 Task: Open Card Donor Stewardship Performance Review in Board Social Media Advertising Strategies to Workspace Healthcare Consulting and add a team member Softage.3@softage.net, a label Orange, a checklist Wellness, an attachment from Trello, a color Orange and finally, add a card description 'Update company social media profiles' and a comment 'Given the complexity of this task, let us break it down into smaller, more manageable tasks to make progress.'. Add a start date 'Jan 07, 1900' with a due date 'Jan 14, 1900'
Action: Mouse moved to (457, 154)
Screenshot: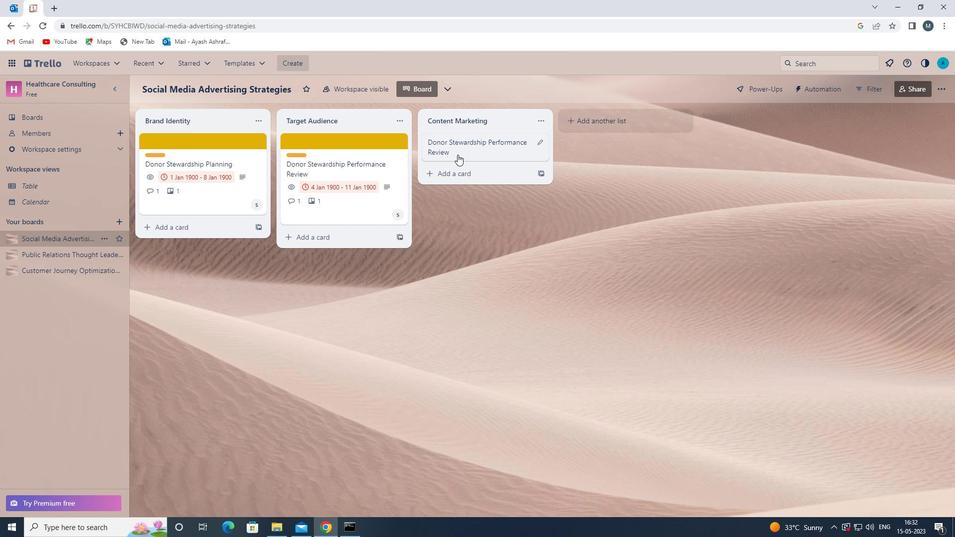 
Action: Mouse pressed left at (457, 154)
Screenshot: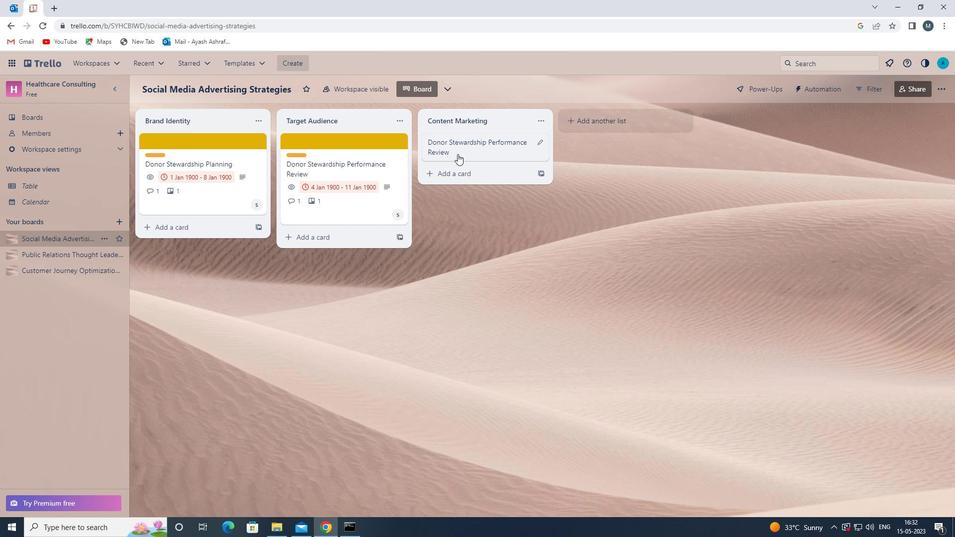 
Action: Mouse moved to (605, 176)
Screenshot: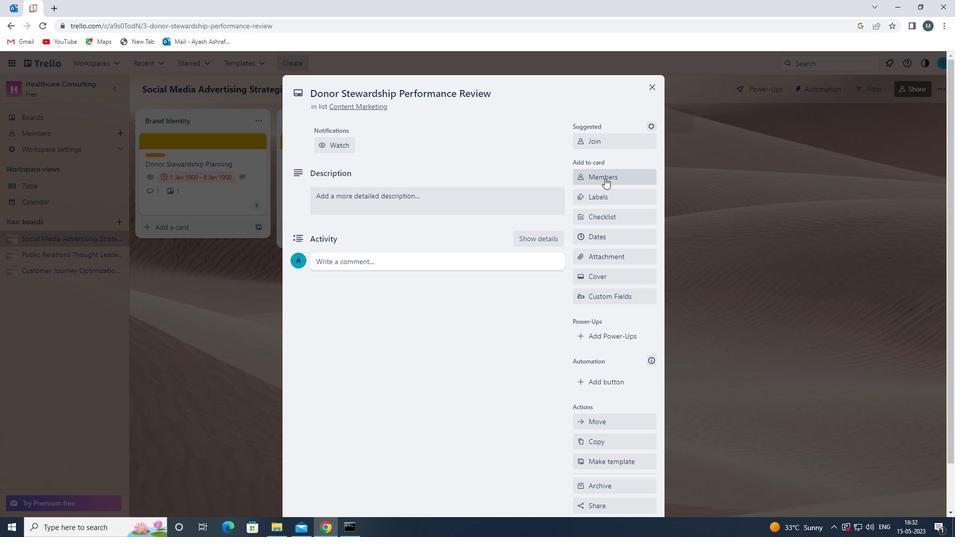 
Action: Mouse pressed left at (605, 176)
Screenshot: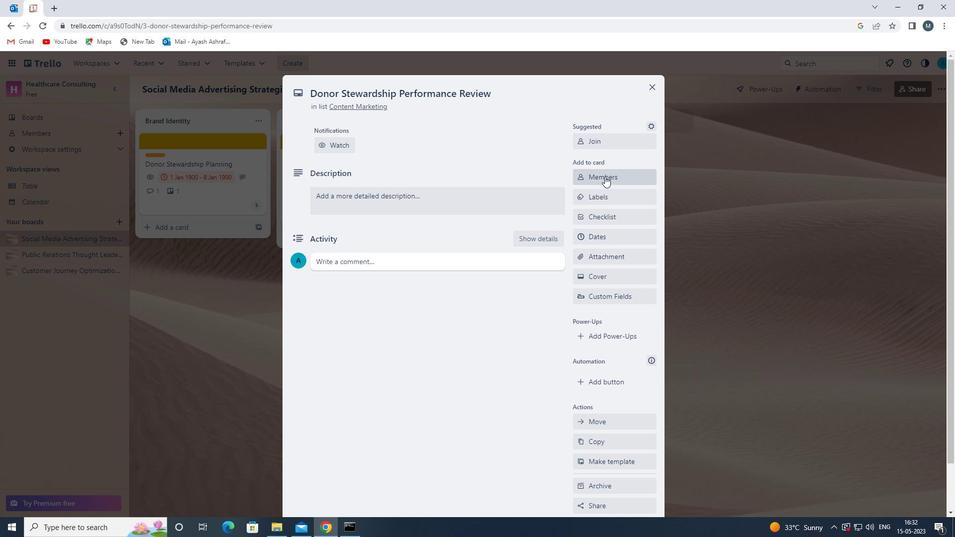 
Action: Mouse moved to (587, 171)
Screenshot: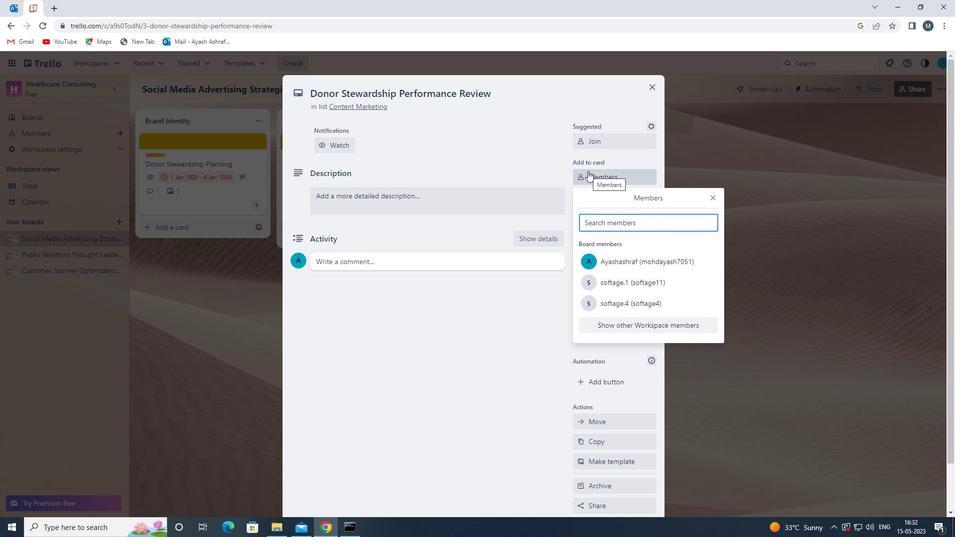 
Action: Key pressed s
Screenshot: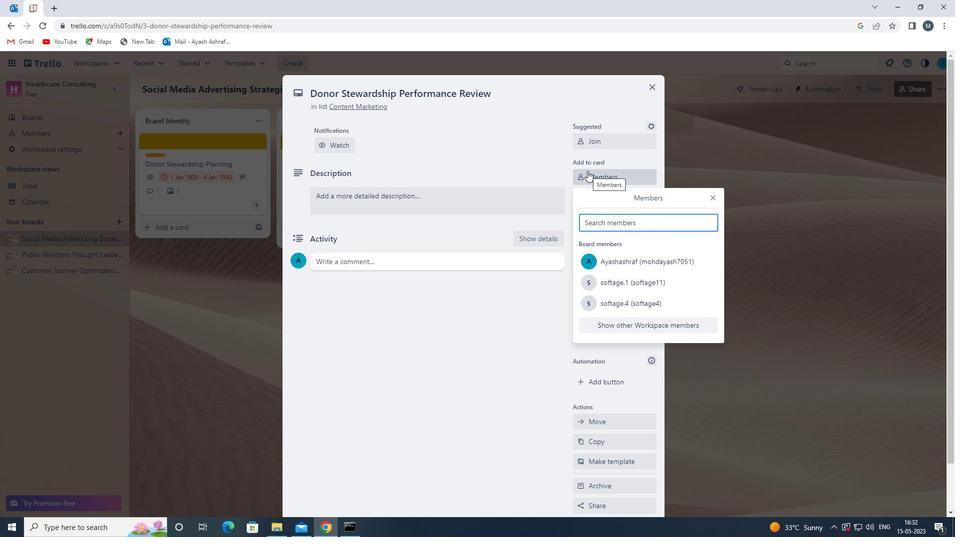 
Action: Mouse moved to (629, 344)
Screenshot: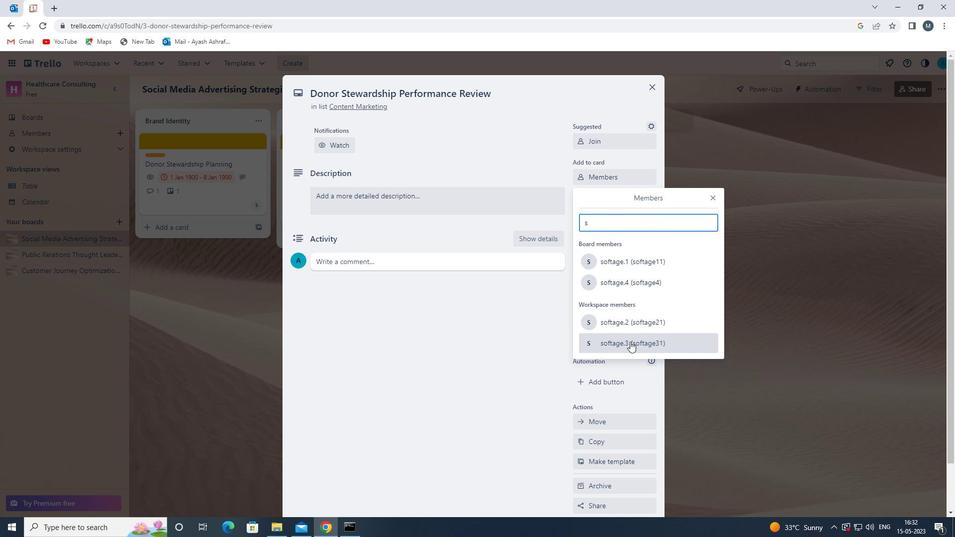 
Action: Mouse pressed left at (629, 344)
Screenshot: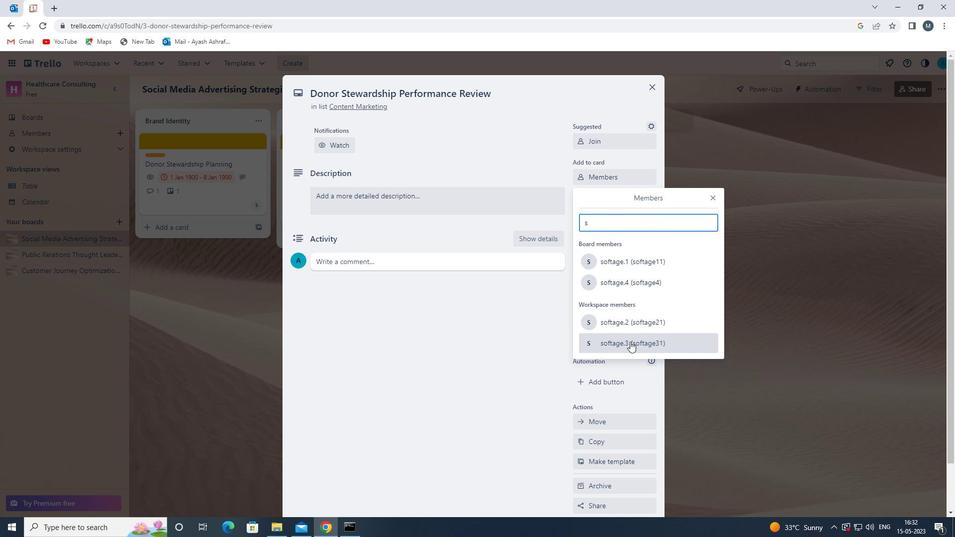 
Action: Mouse moved to (715, 197)
Screenshot: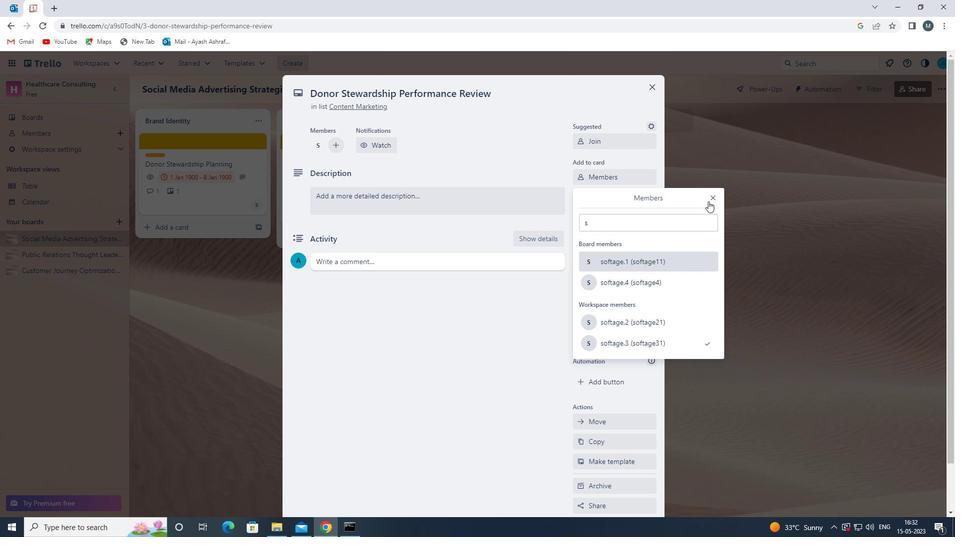 
Action: Mouse pressed left at (715, 197)
Screenshot: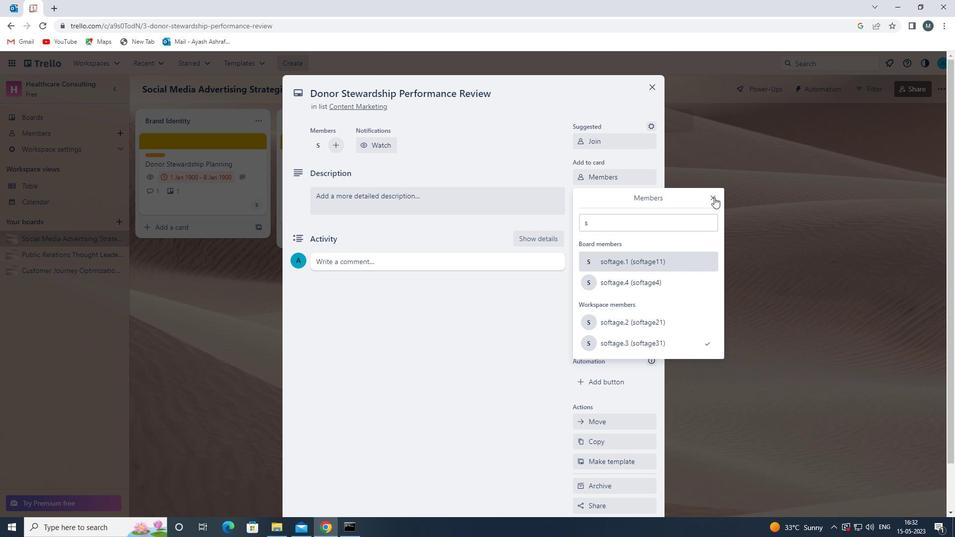 
Action: Mouse moved to (604, 194)
Screenshot: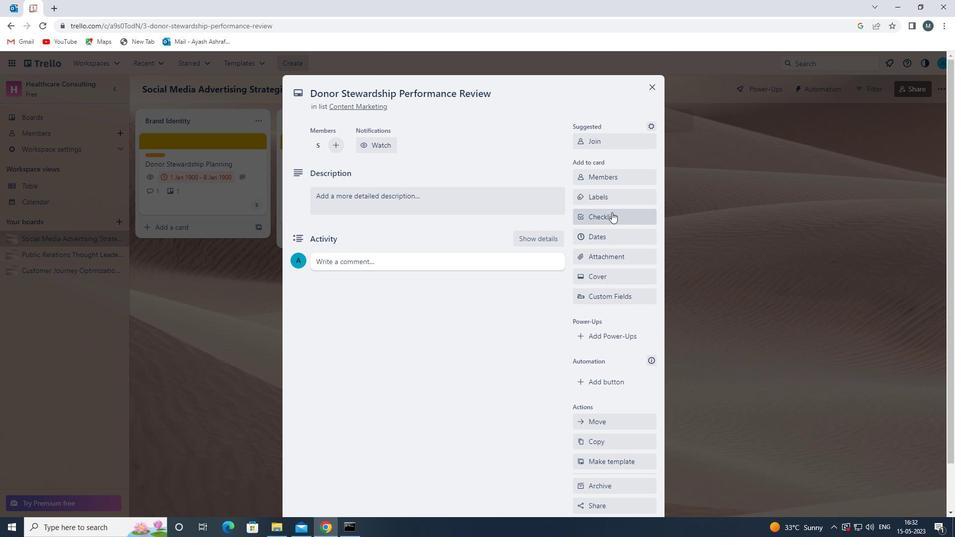
Action: Mouse pressed left at (604, 194)
Screenshot: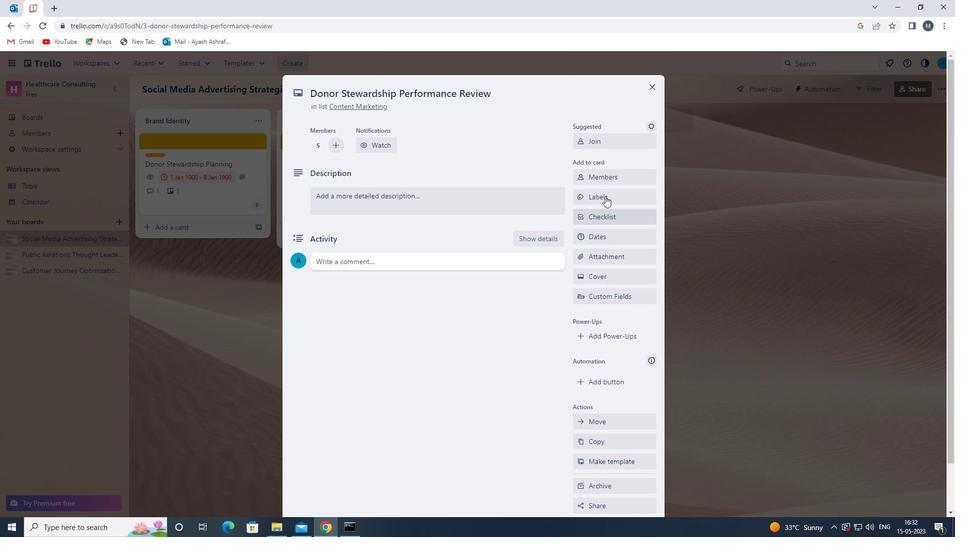 
Action: Mouse moved to (624, 317)
Screenshot: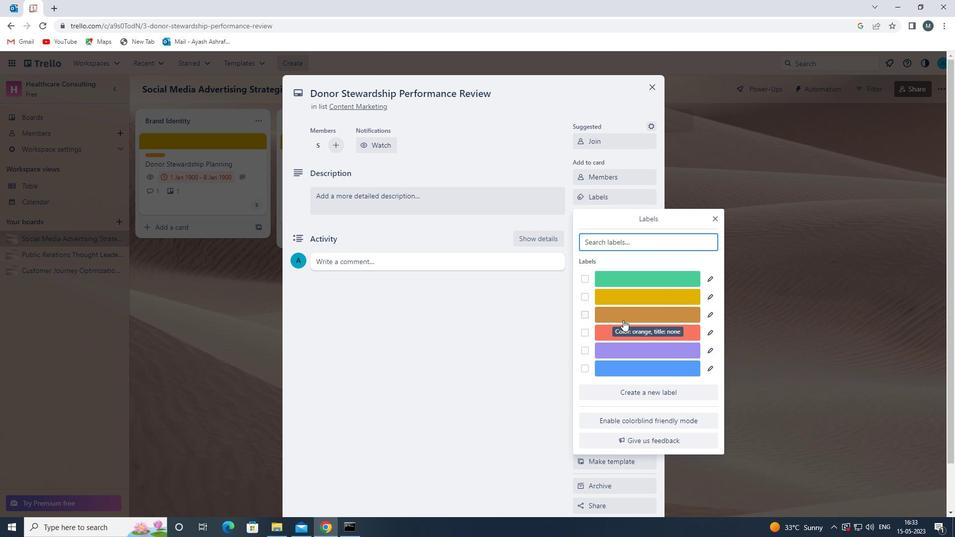
Action: Mouse pressed left at (624, 317)
Screenshot: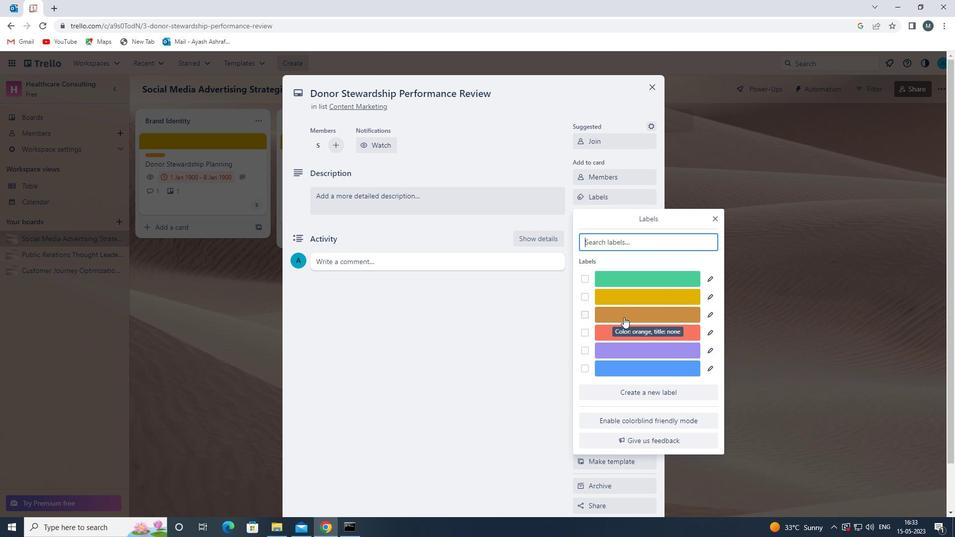 
Action: Mouse moved to (715, 214)
Screenshot: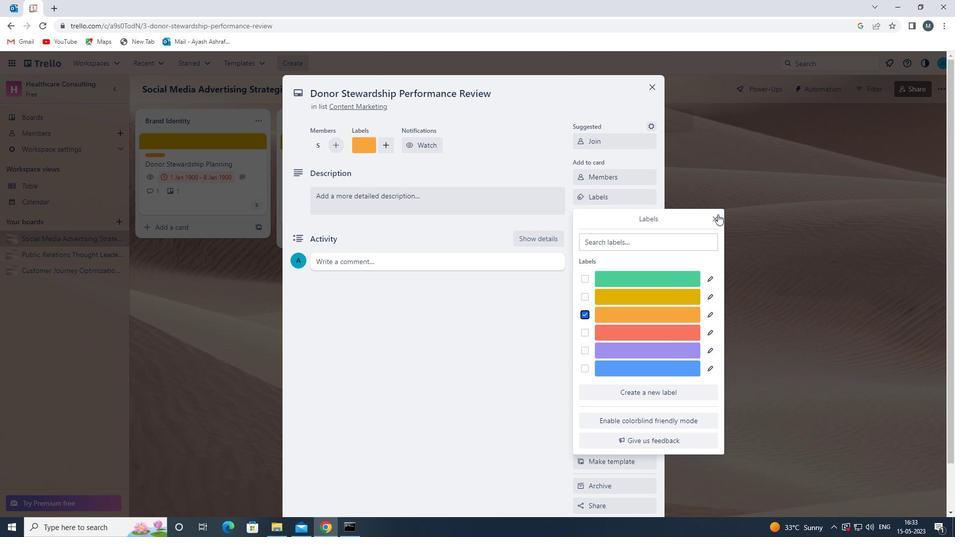 
Action: Mouse pressed left at (715, 214)
Screenshot: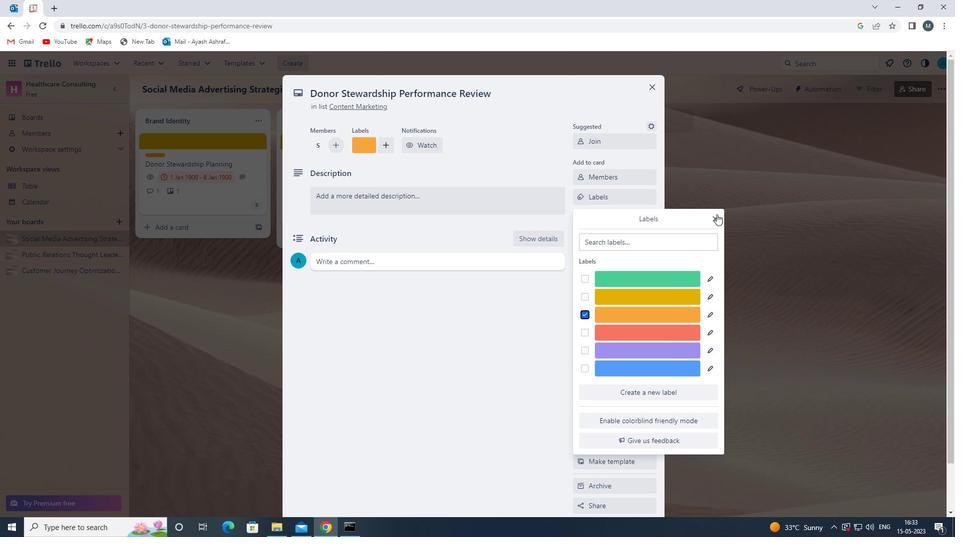 
Action: Mouse moved to (607, 218)
Screenshot: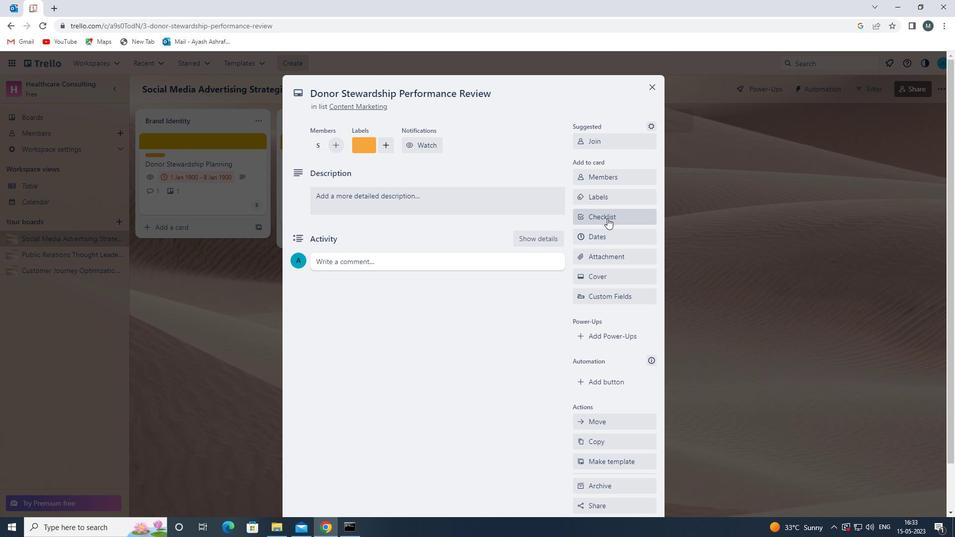 
Action: Mouse pressed left at (607, 218)
Screenshot: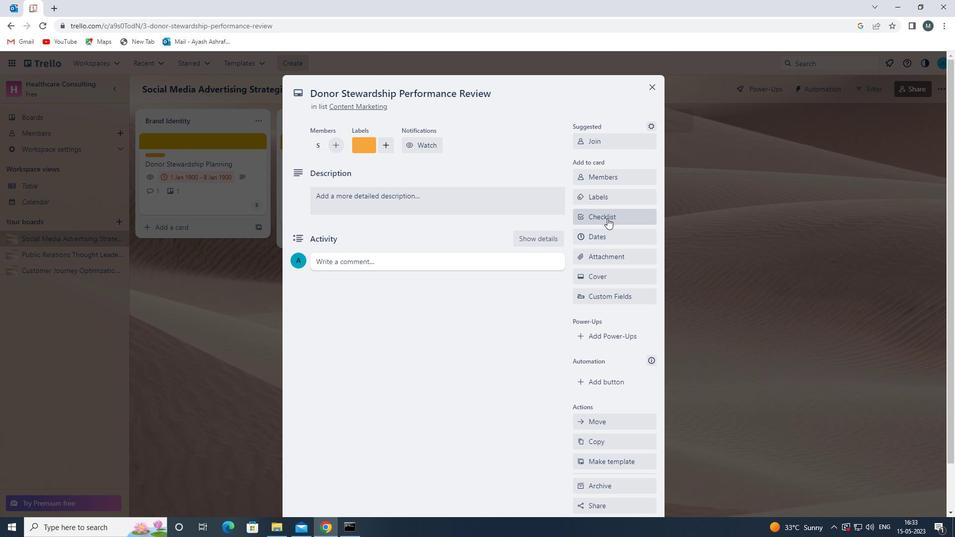 
Action: Mouse moved to (607, 216)
Screenshot: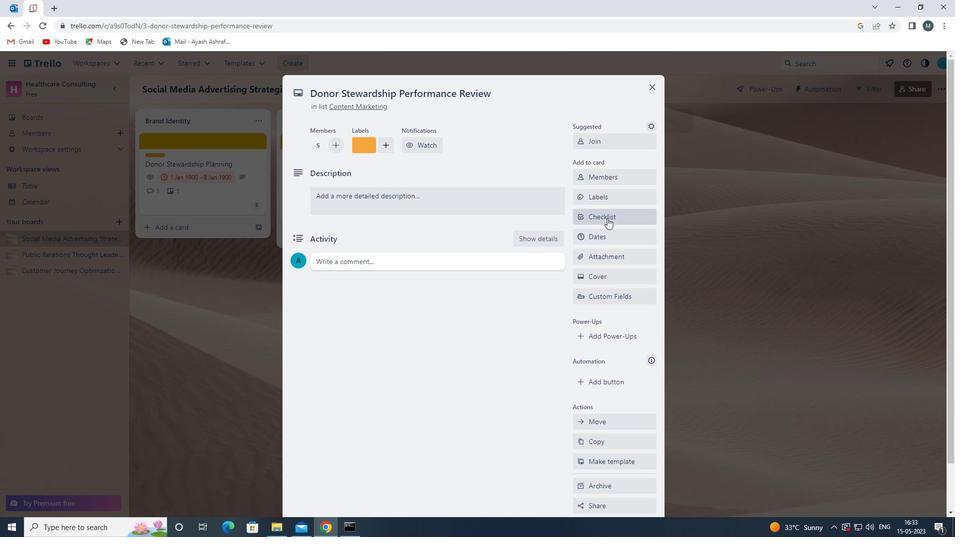 
Action: Key pressed w
Screenshot: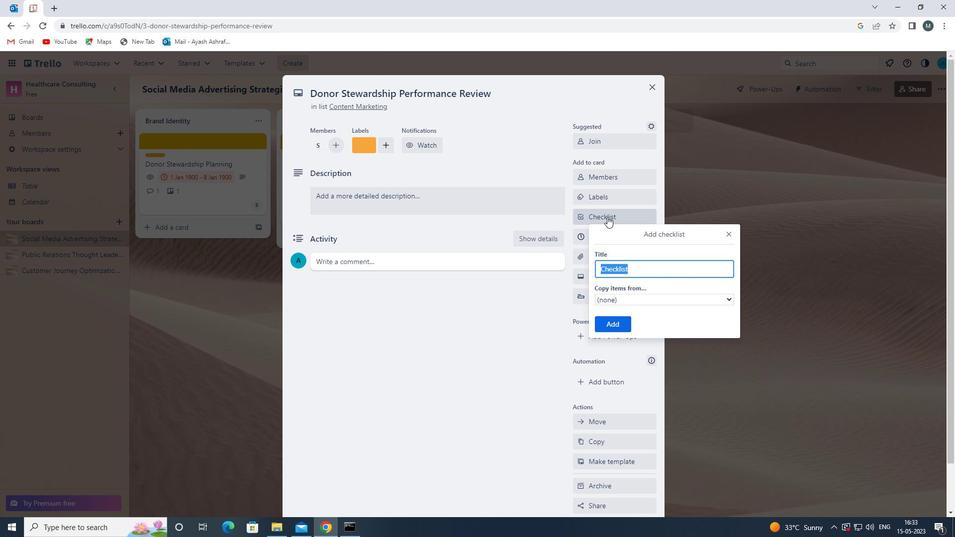 
Action: Mouse moved to (663, 297)
Screenshot: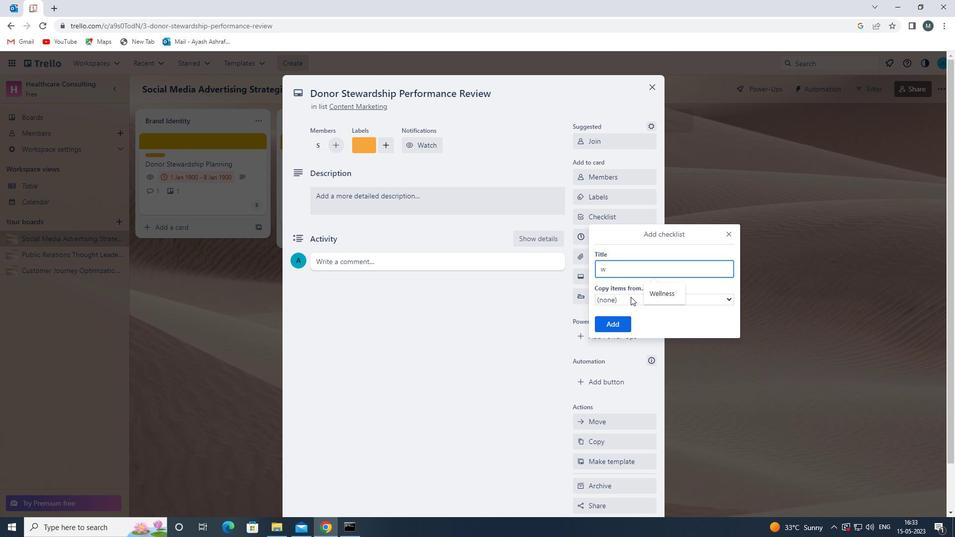 
Action: Mouse pressed left at (663, 297)
Screenshot: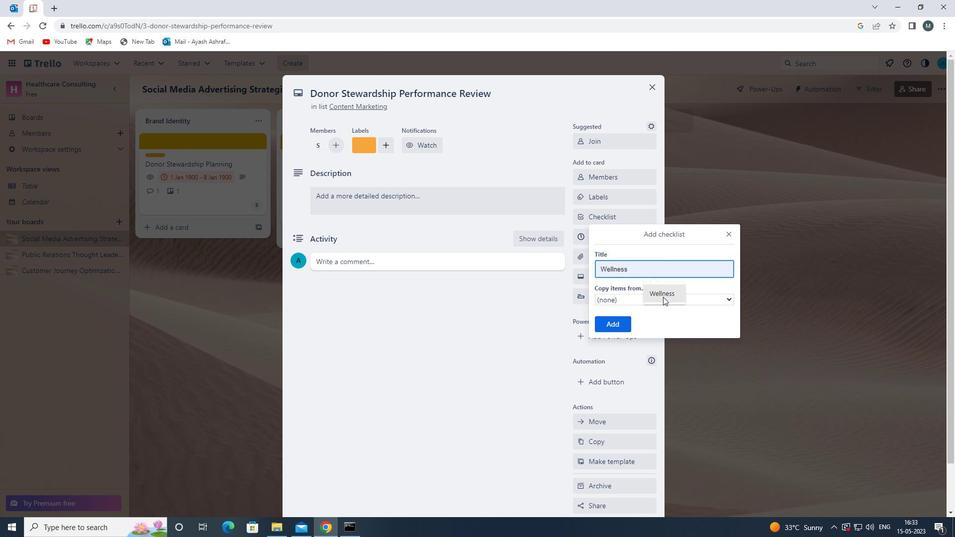 
Action: Mouse moved to (608, 316)
Screenshot: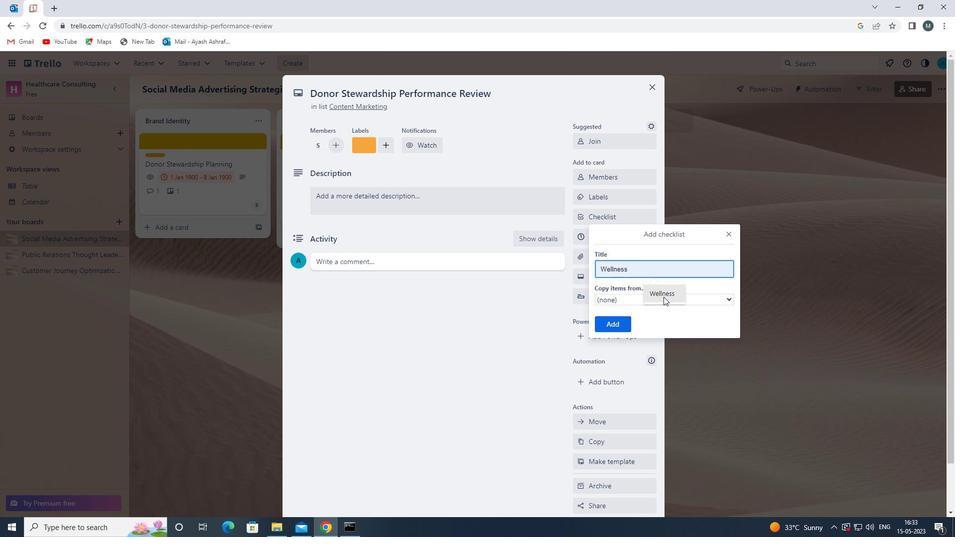 
Action: Mouse pressed left at (608, 316)
Screenshot: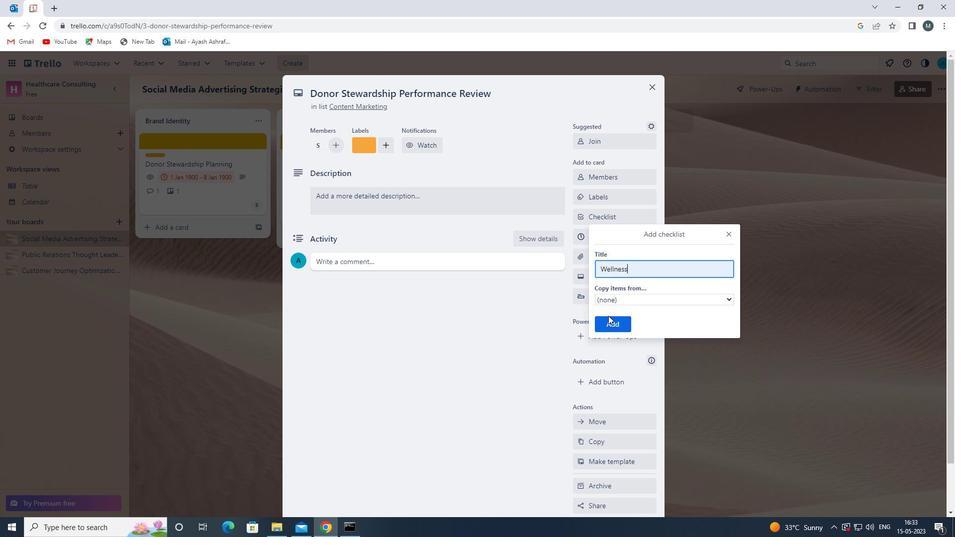 
Action: Mouse moved to (608, 321)
Screenshot: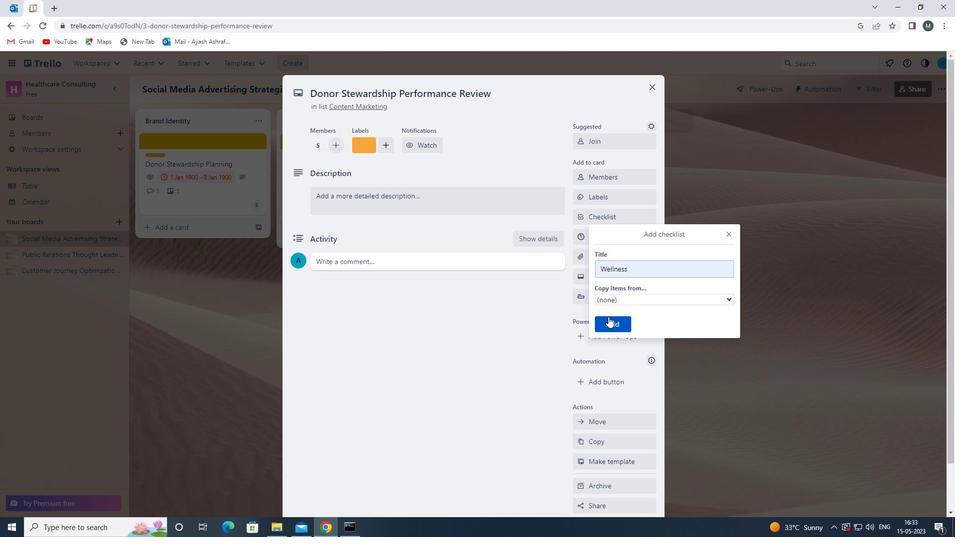 
Action: Mouse pressed left at (608, 321)
Screenshot: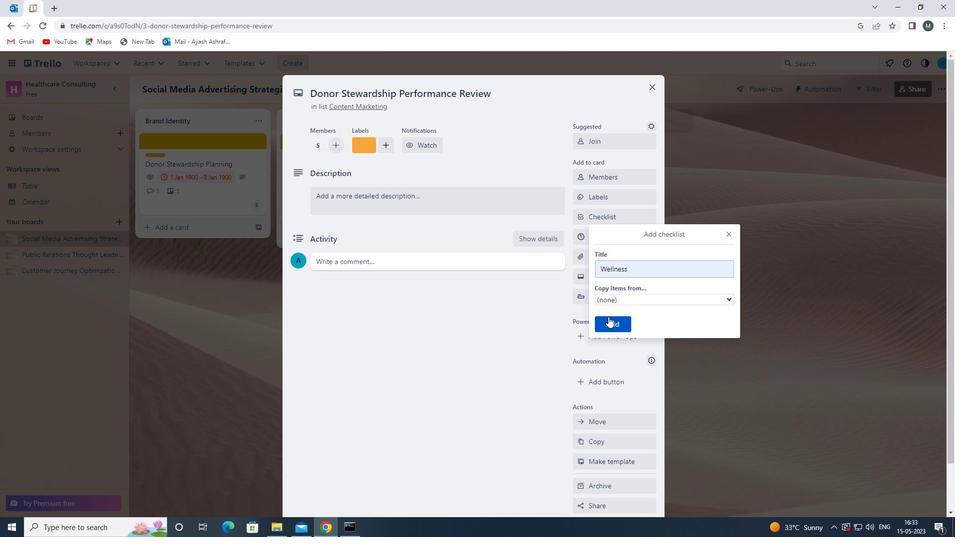 
Action: Mouse moved to (614, 258)
Screenshot: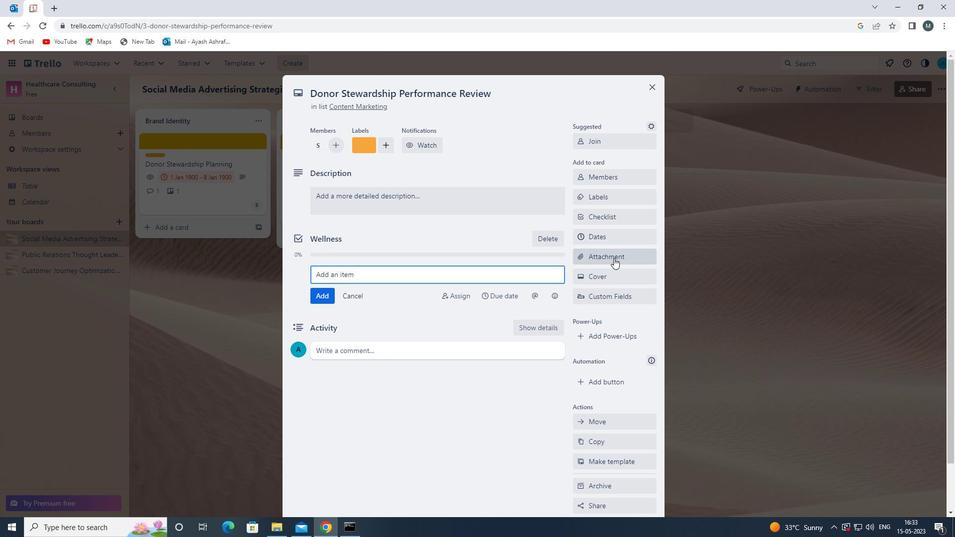 
Action: Mouse pressed left at (614, 258)
Screenshot: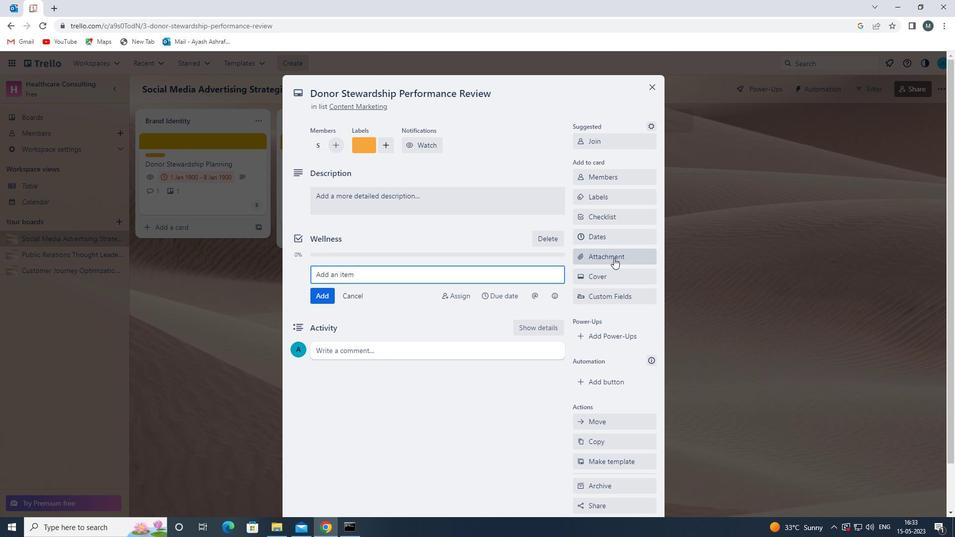 
Action: Mouse moved to (602, 315)
Screenshot: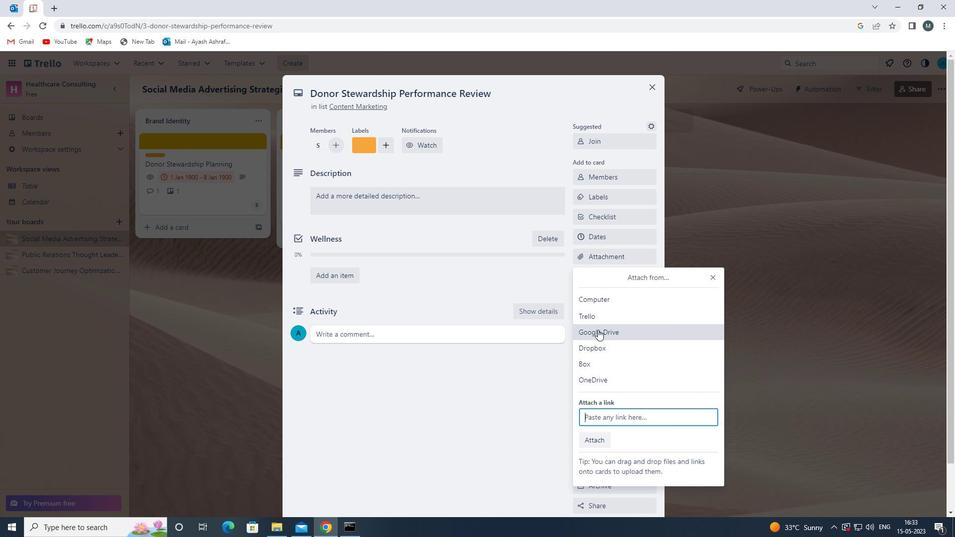 
Action: Mouse pressed left at (602, 315)
Screenshot: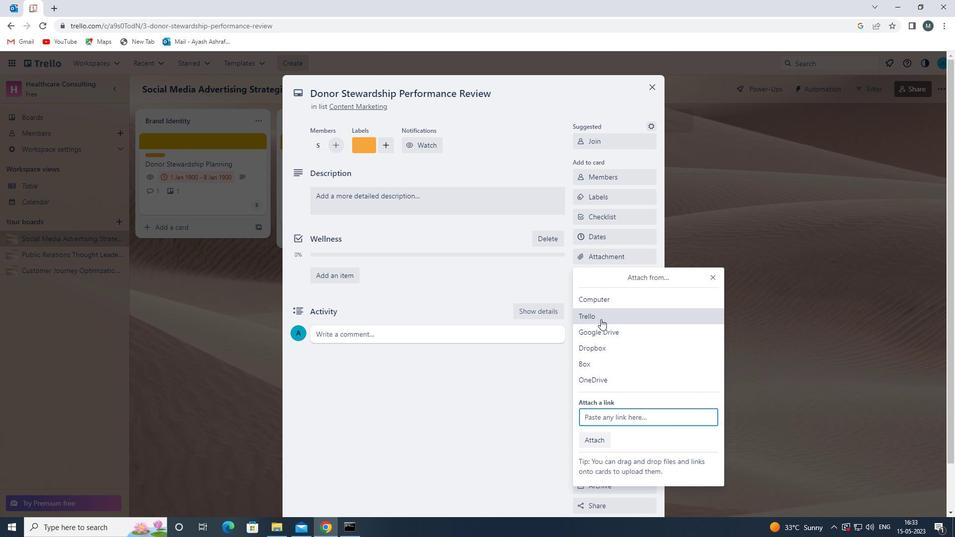 
Action: Mouse moved to (621, 236)
Screenshot: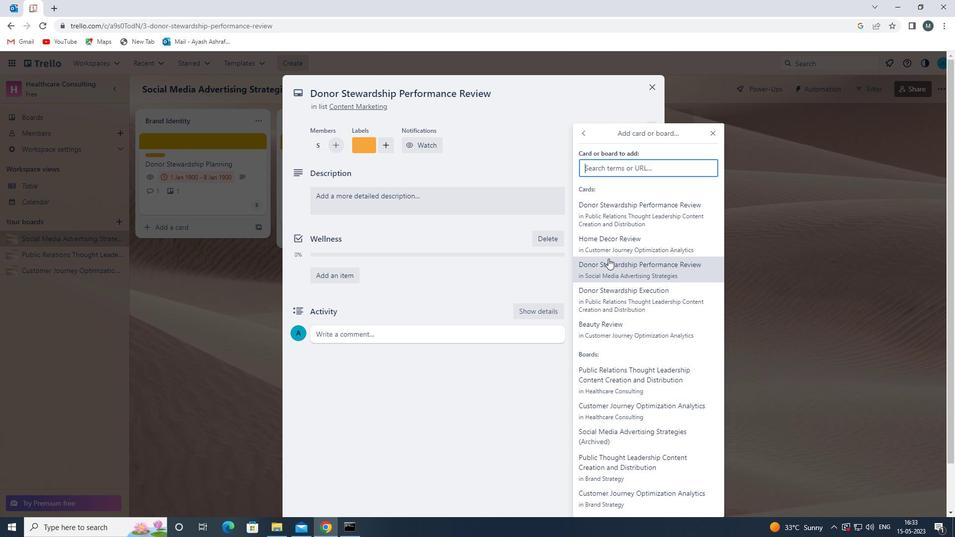 
Action: Mouse pressed left at (621, 236)
Screenshot: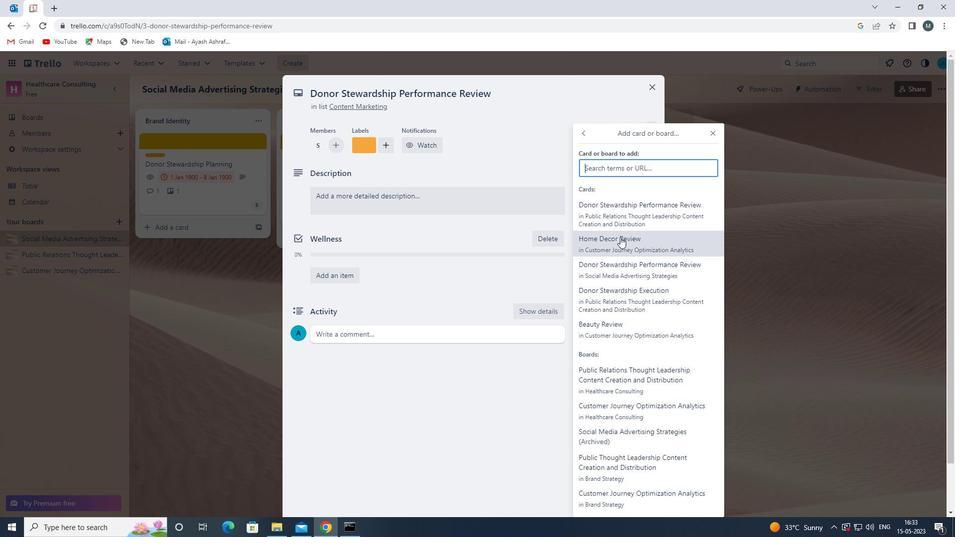 
Action: Mouse moved to (607, 278)
Screenshot: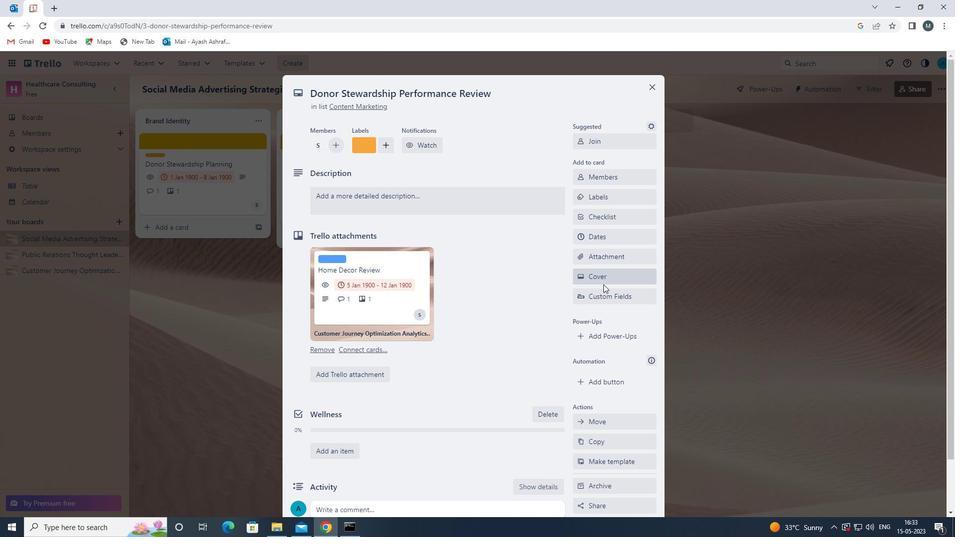 
Action: Mouse pressed left at (607, 278)
Screenshot: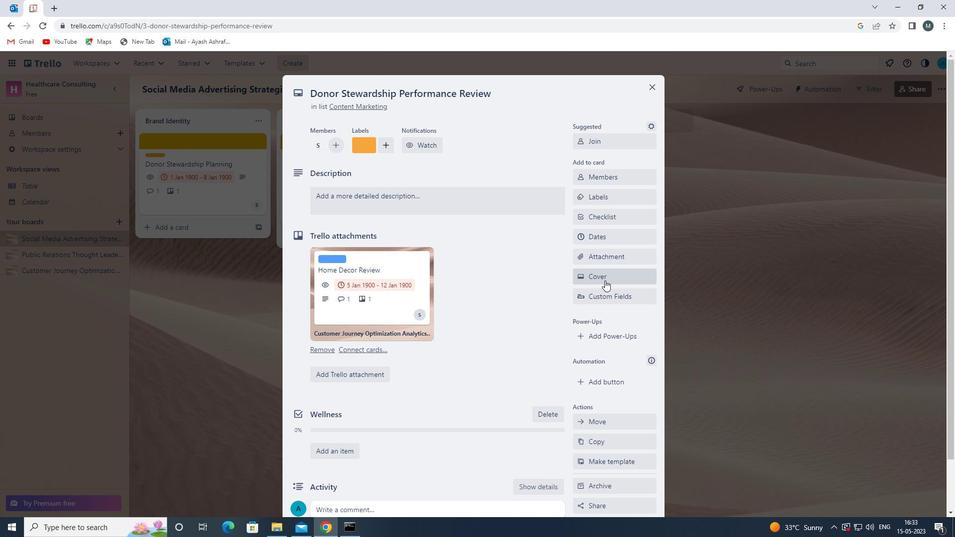 
Action: Mouse moved to (618, 322)
Screenshot: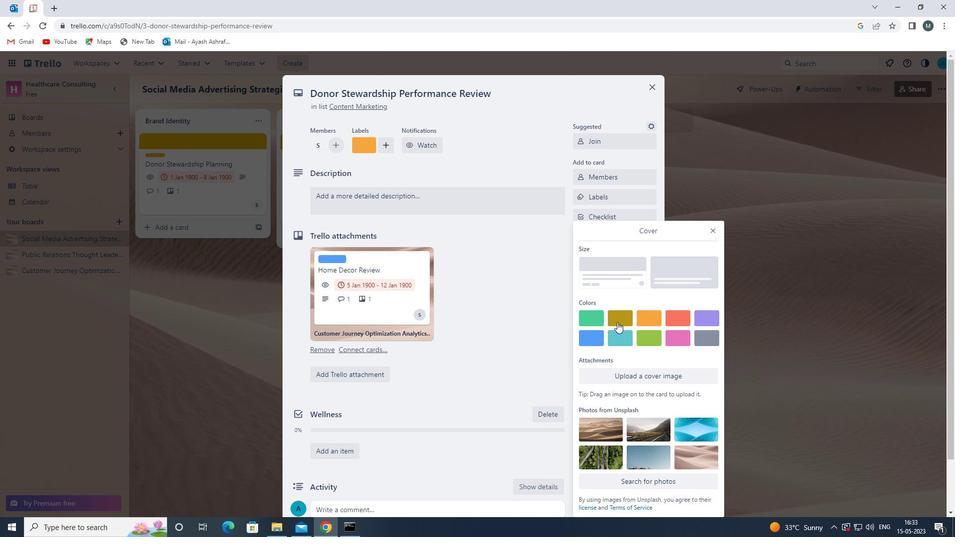 
Action: Mouse pressed left at (618, 322)
Screenshot: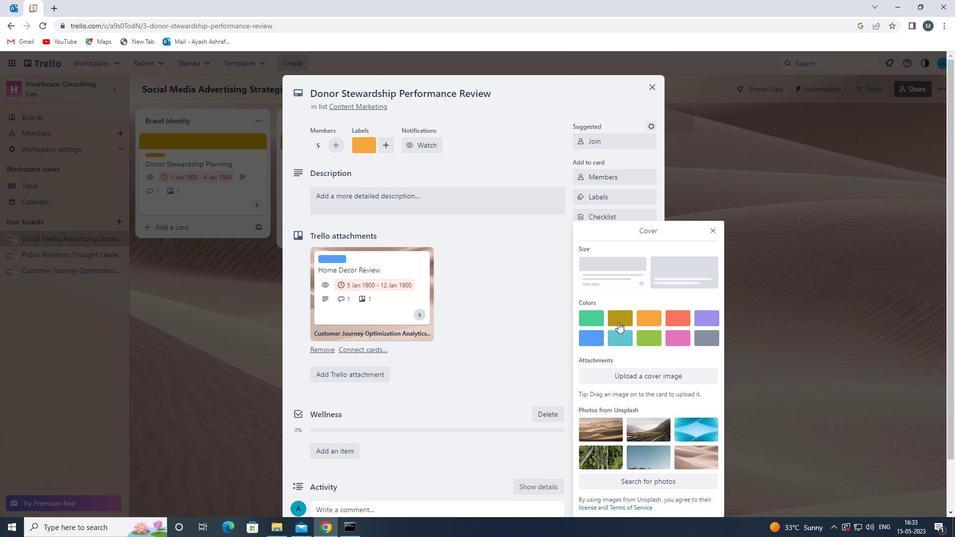 
Action: Mouse moved to (710, 212)
Screenshot: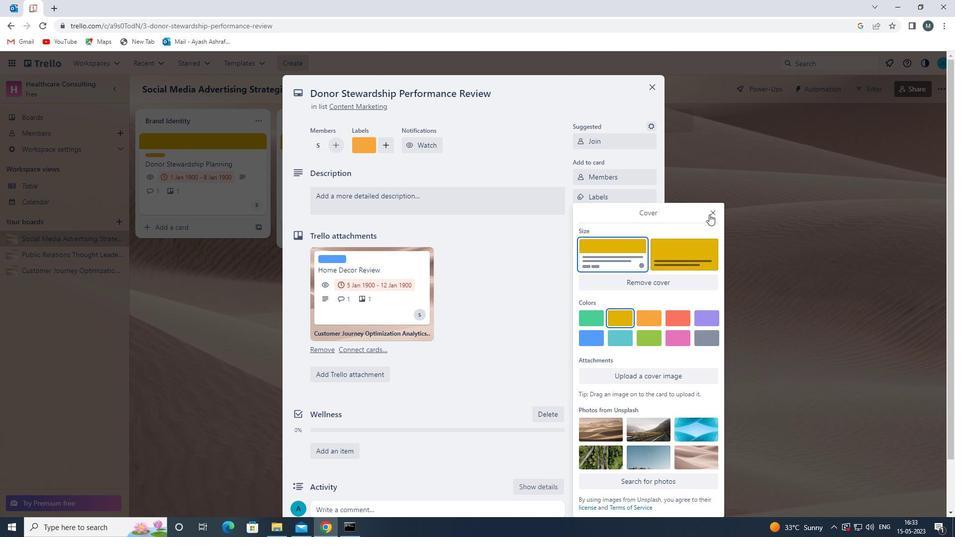 
Action: Mouse pressed left at (710, 212)
Screenshot: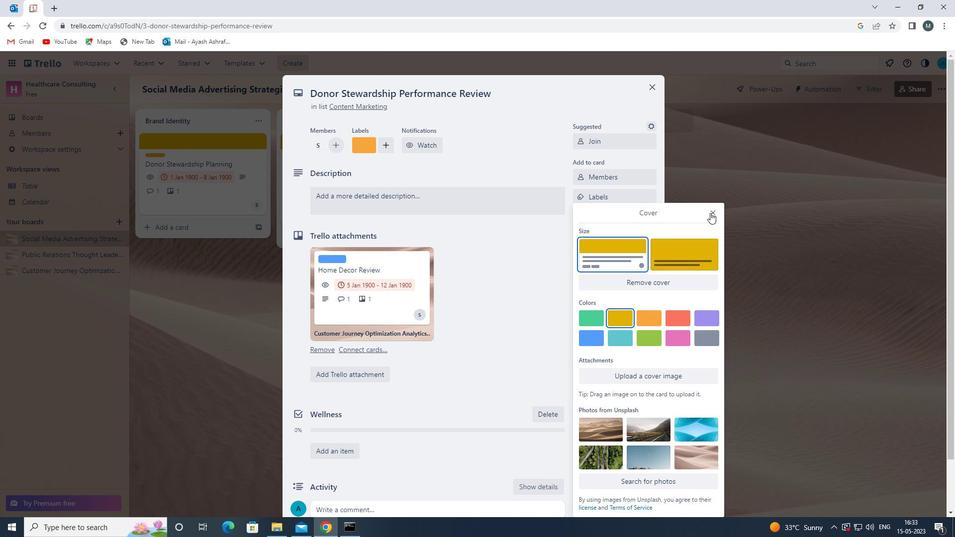 
Action: Mouse moved to (349, 258)
Screenshot: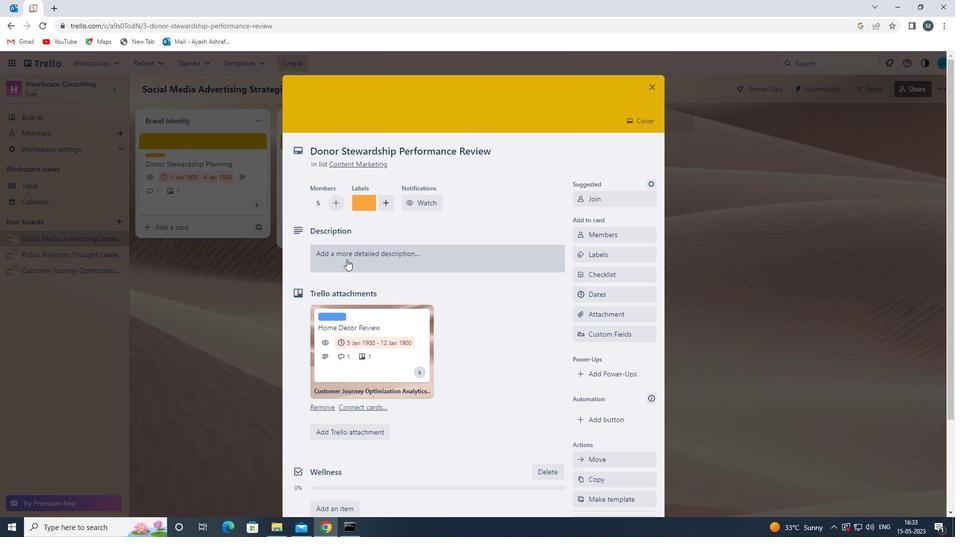 
Action: Mouse pressed left at (349, 258)
Screenshot: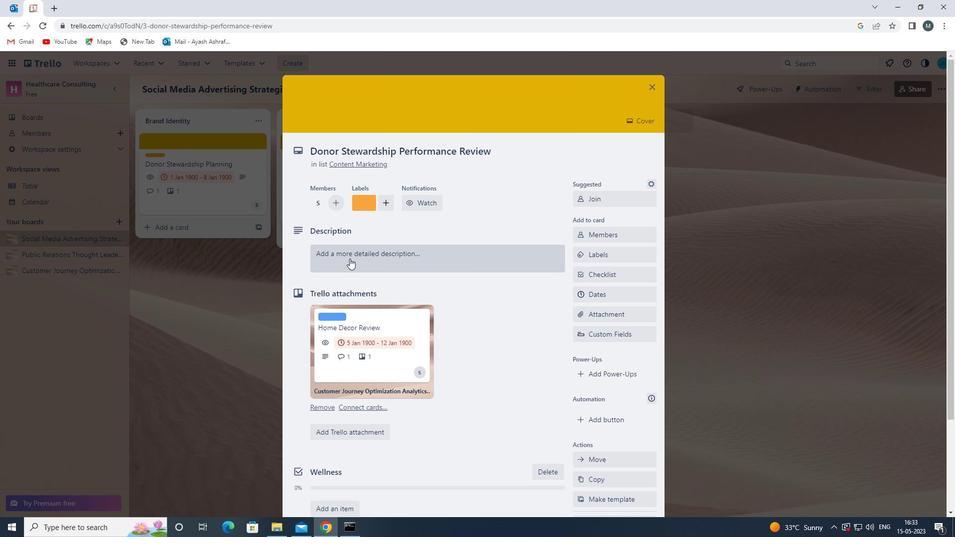 
Action: Mouse moved to (362, 286)
Screenshot: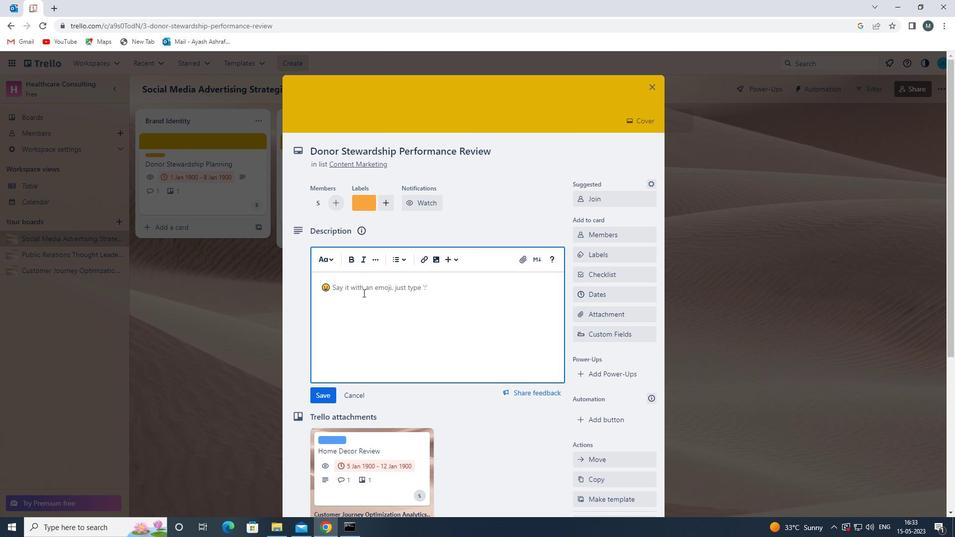 
Action: Mouse pressed left at (362, 286)
Screenshot: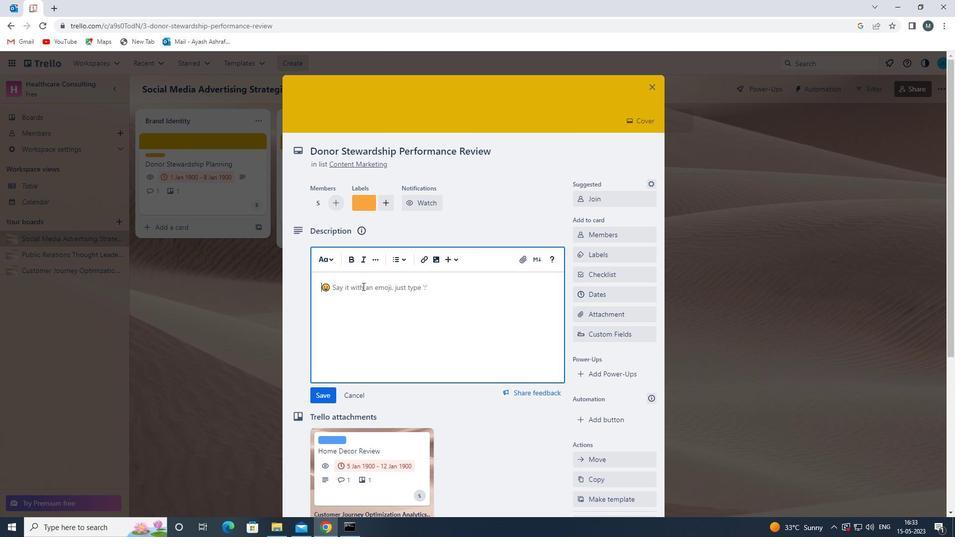 
Action: Key pressed <Key.shift><Key.shift><Key.shift><Key.shift>UPDATE<Key.space>COMPANY<Key.space>SOCIAL<Key.space>MEDIA<Key.space>PROFILES<Key.space>
Screenshot: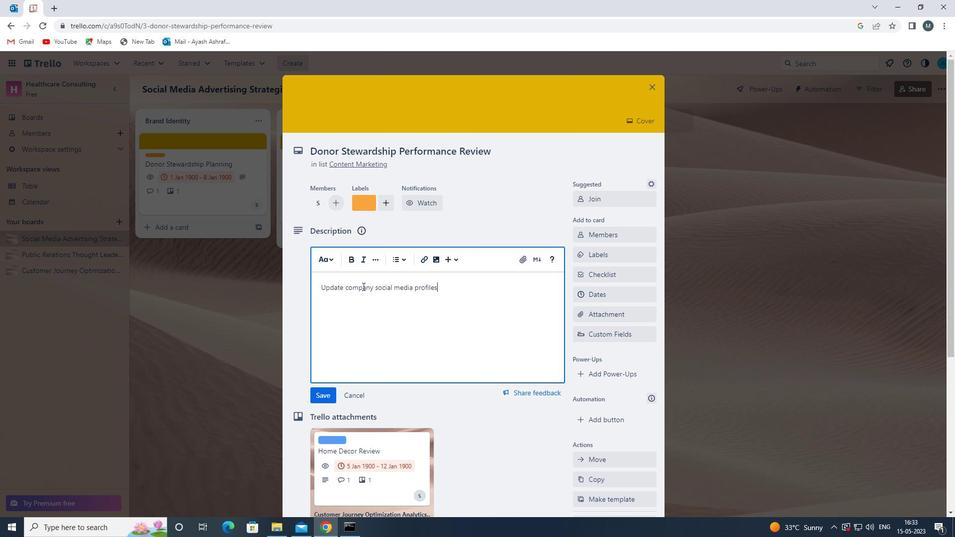 
Action: Mouse moved to (318, 397)
Screenshot: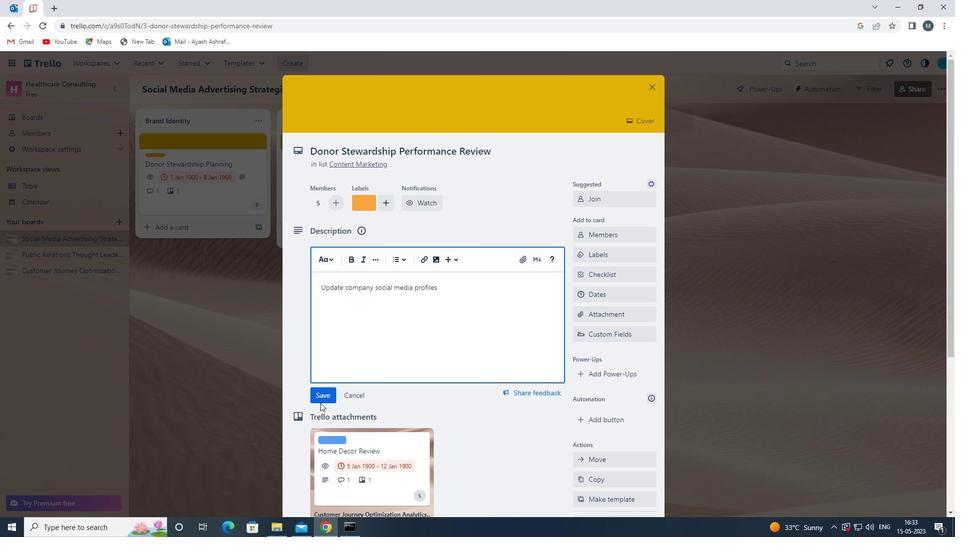 
Action: Mouse pressed left at (318, 397)
Screenshot: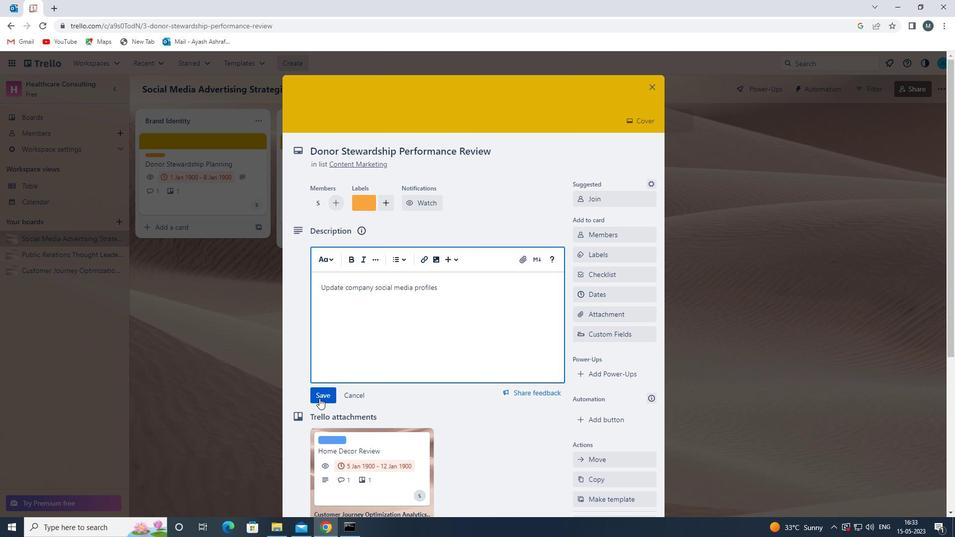 
Action: Mouse moved to (412, 343)
Screenshot: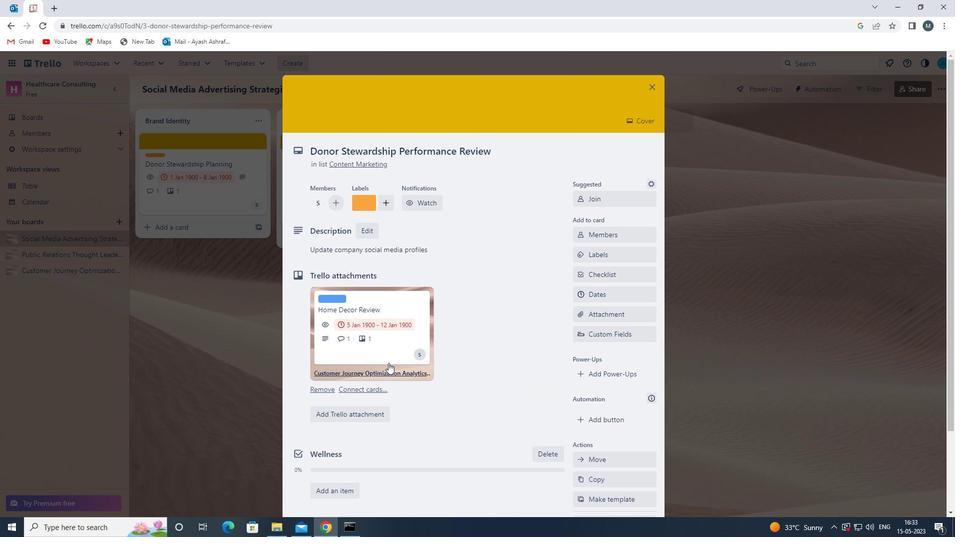 
Action: Mouse scrolled (412, 342) with delta (0, 0)
Screenshot: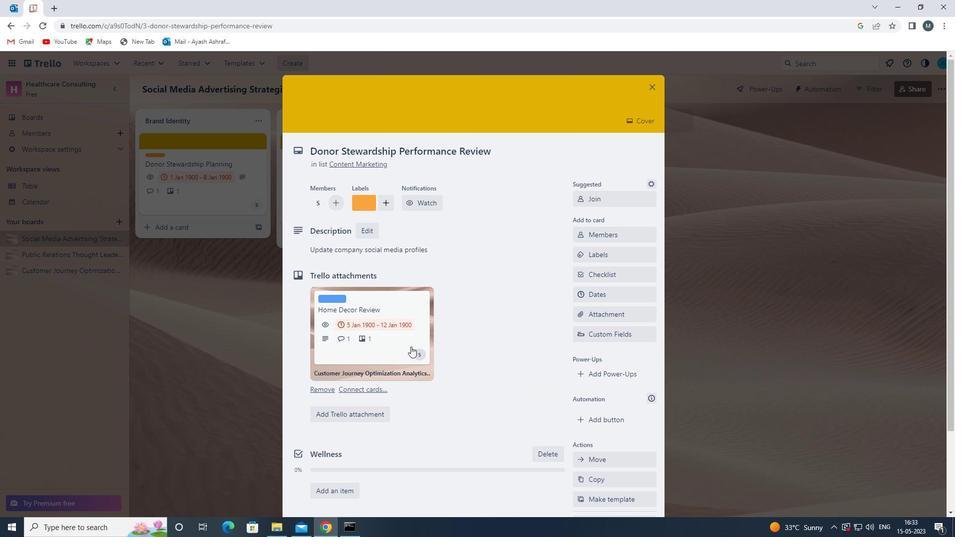 
Action: Mouse moved to (412, 343)
Screenshot: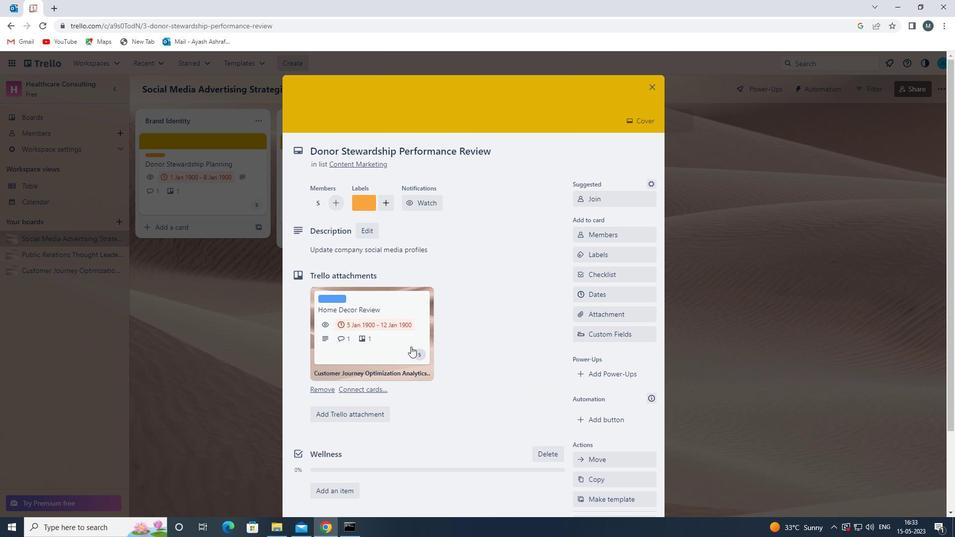 
Action: Mouse scrolled (412, 342) with delta (0, 0)
Screenshot: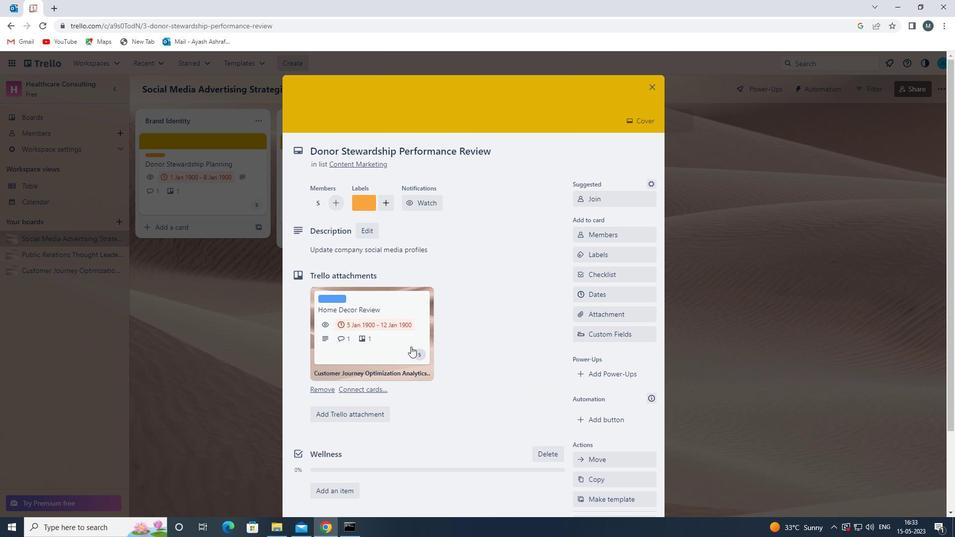 
Action: Mouse moved to (328, 444)
Screenshot: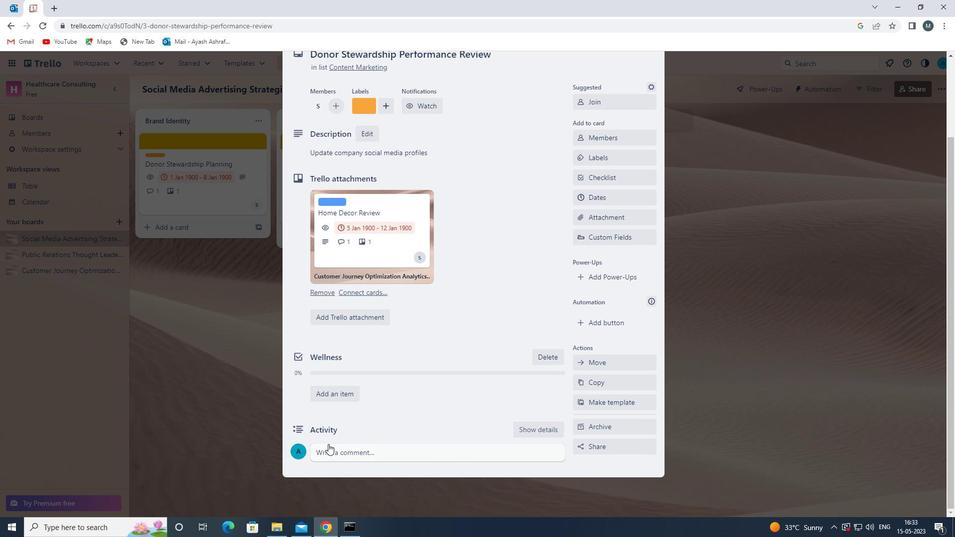 
Action: Mouse pressed left at (328, 444)
Screenshot: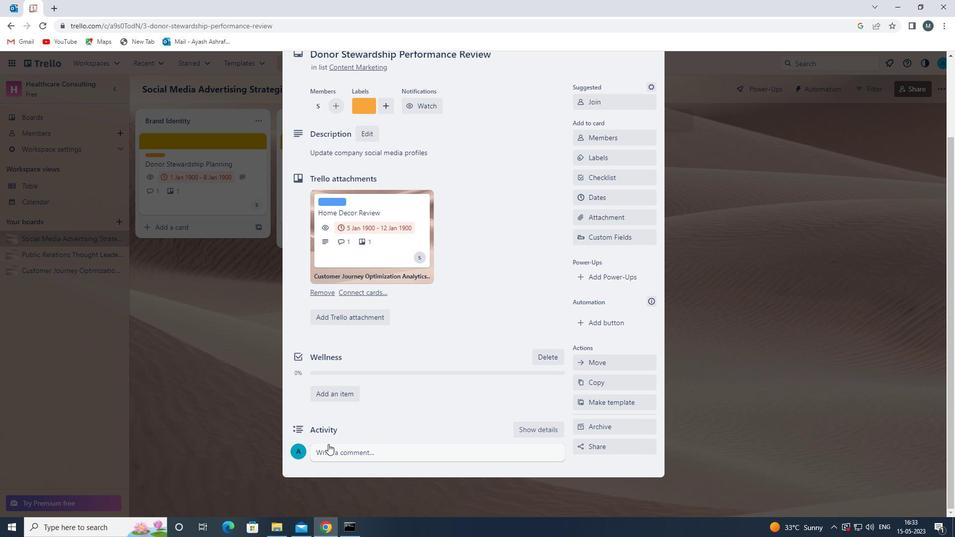 
Action: Mouse moved to (380, 432)
Screenshot: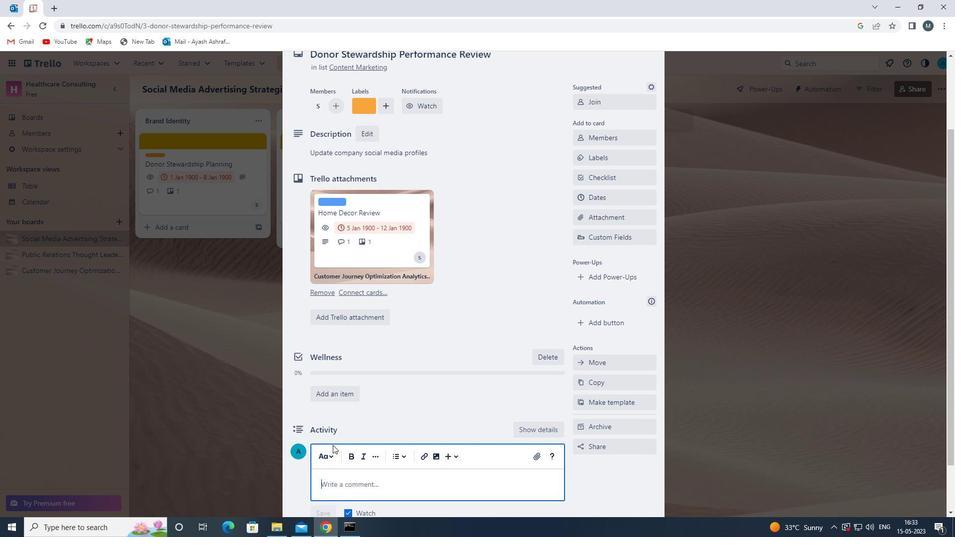 
Action: Mouse scrolled (380, 432) with delta (0, 0)
Screenshot: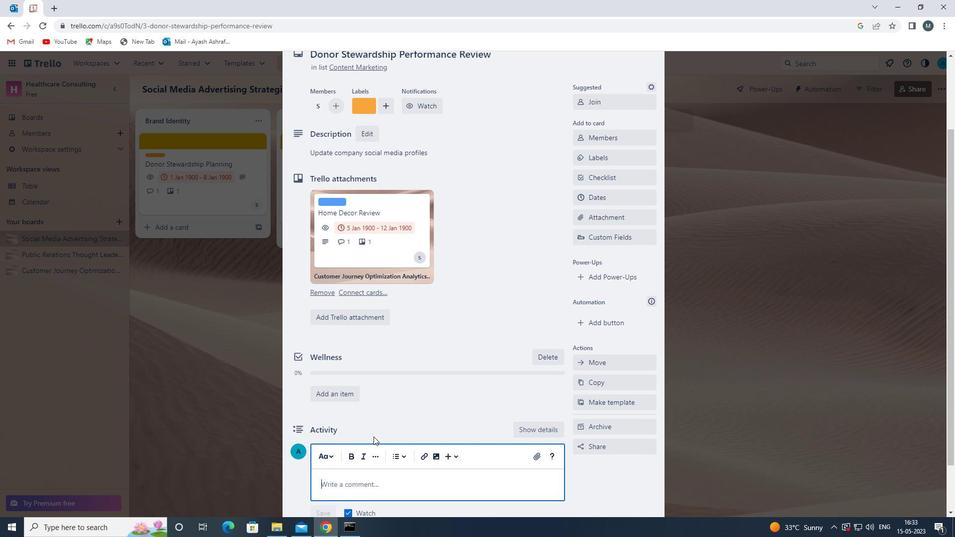 
Action: Mouse scrolled (380, 432) with delta (0, 0)
Screenshot: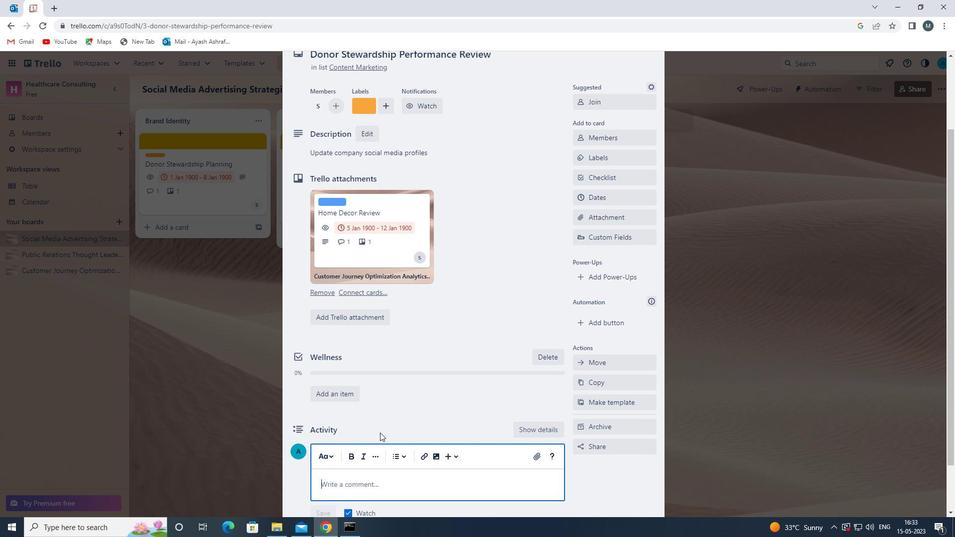 
Action: Mouse moved to (354, 430)
Screenshot: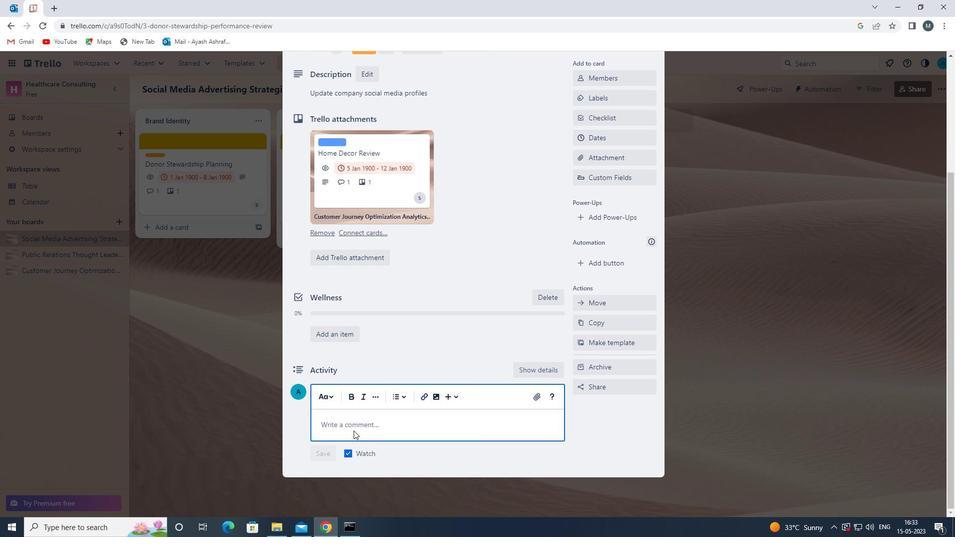 
Action: Mouse pressed left at (354, 430)
Screenshot: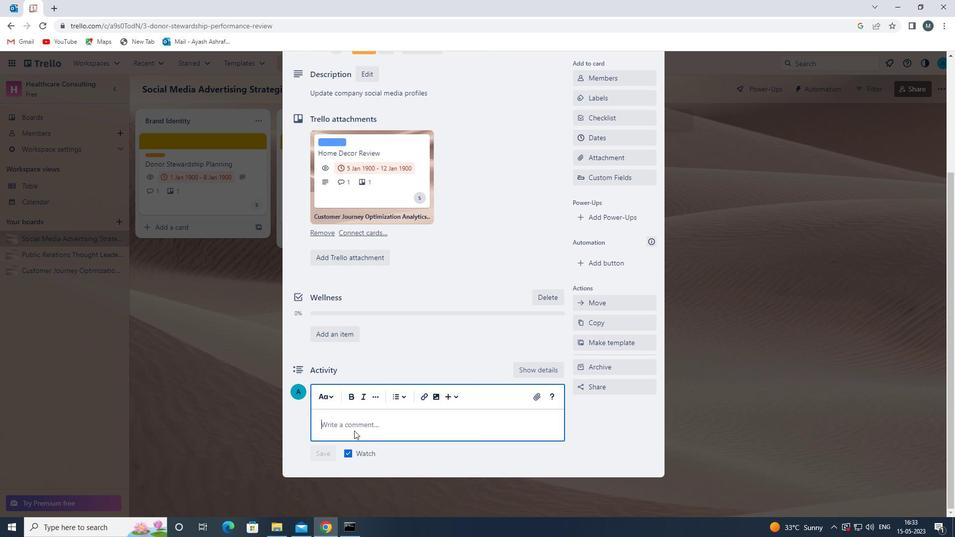 
Action: Key pressed <Key.shift><Key.shift><Key.shift><Key.shift><Key.shift><Key.shift><Key.shift><Key.shift><Key.shift>GIVEN<Key.space>THE<Key.space>COMPLEXITY<Key.space>OF<Key.space>THIS<Key.space>TASK<Key.space><Key.backspace>,<Key.space>LET<Key.space>US<Key.space>BREAK<Key.space>IT<Key.space>DOWN<Key.space>INT<Key.space>SMALLER,<Key.space>
Screenshot: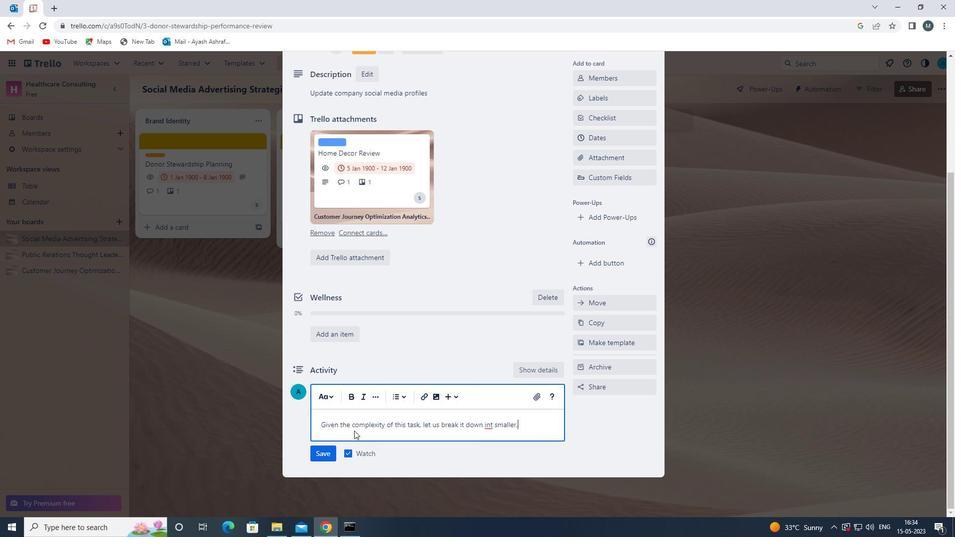 
Action: Mouse moved to (493, 425)
Screenshot: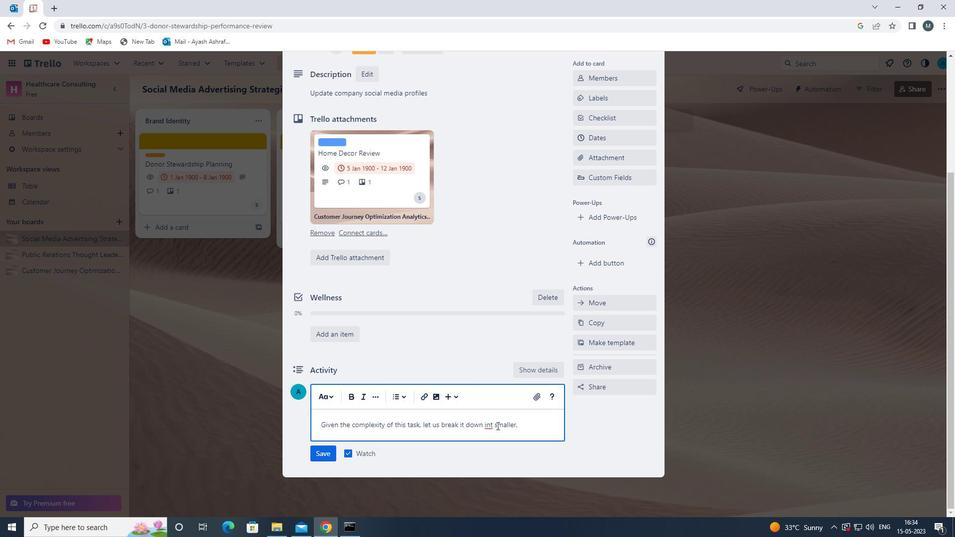 
Action: Mouse pressed left at (493, 425)
Screenshot: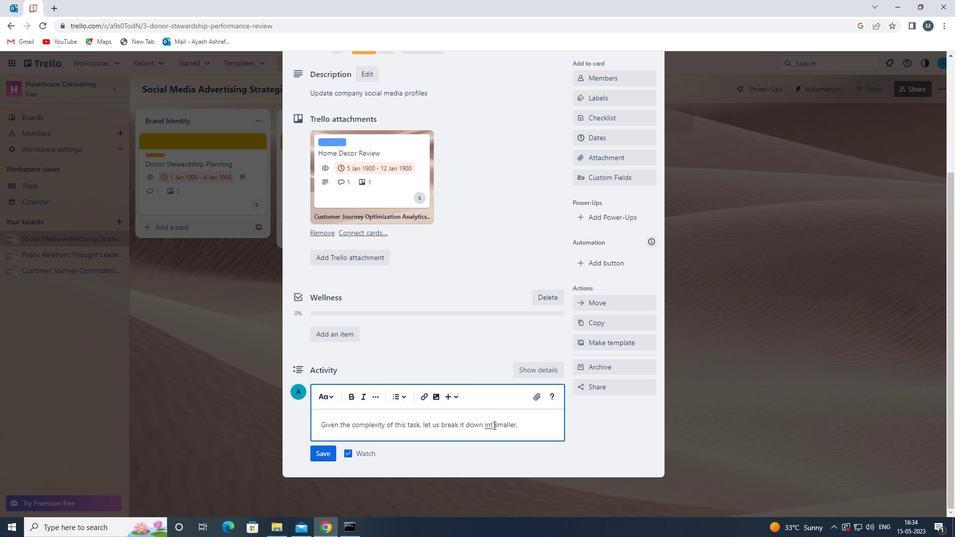
Action: Mouse moved to (494, 425)
Screenshot: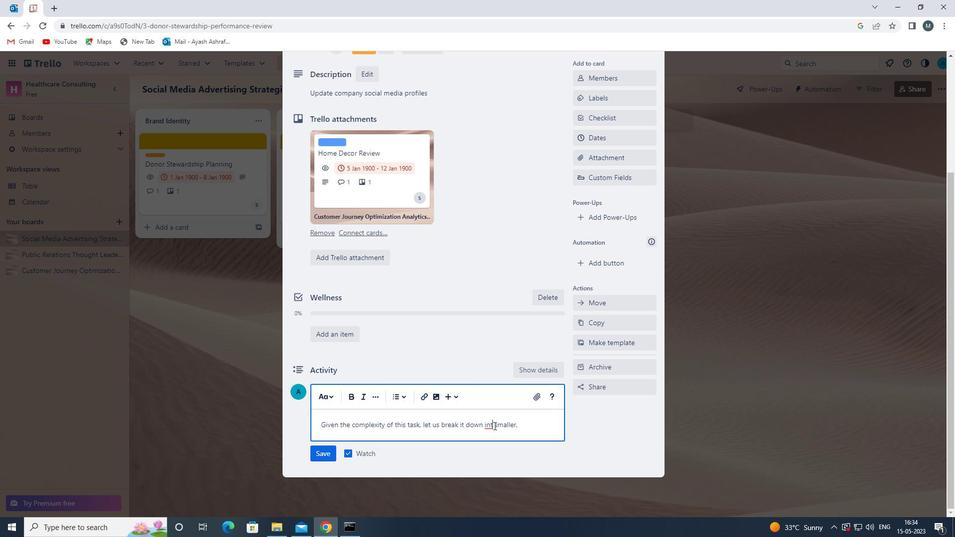 
Action: Key pressed O
Screenshot: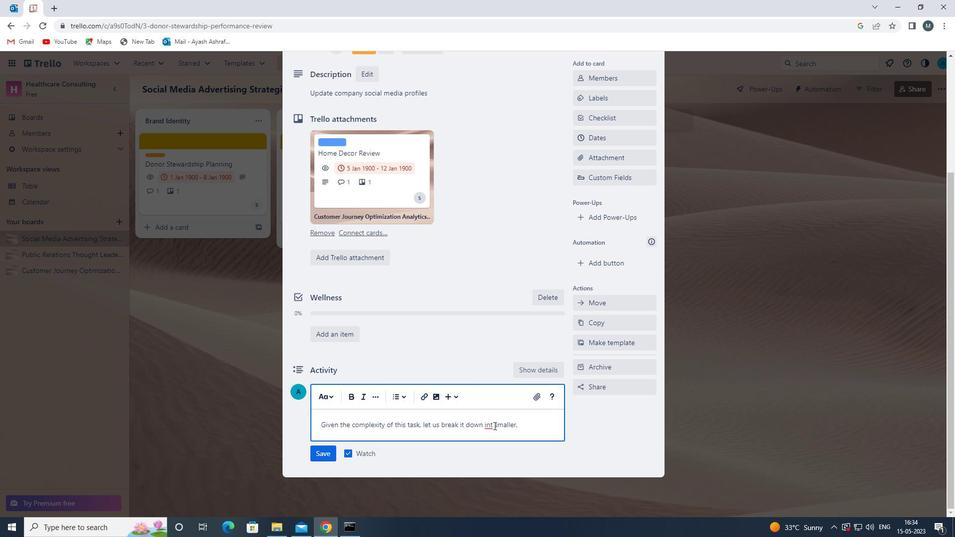 
Action: Mouse moved to (530, 429)
Screenshot: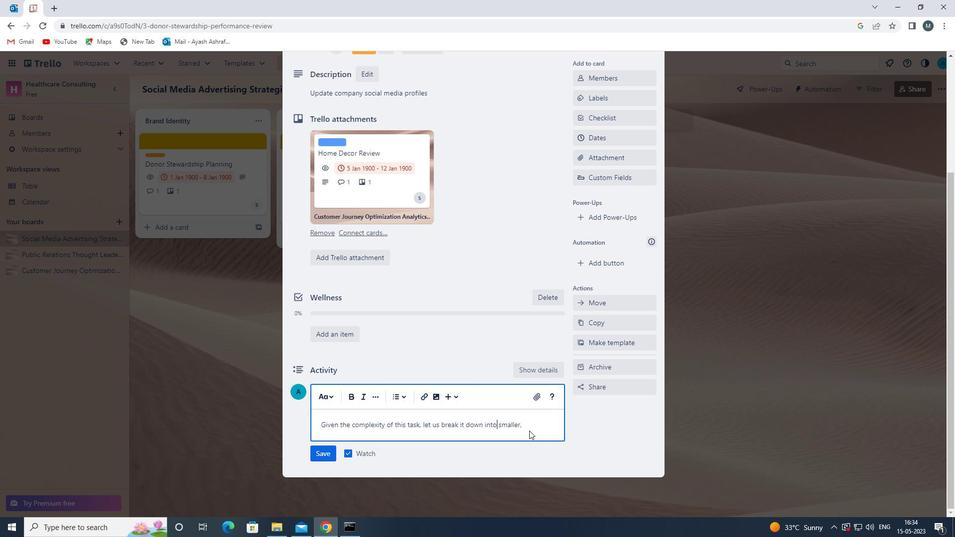 
Action: Mouse pressed left at (530, 429)
Screenshot: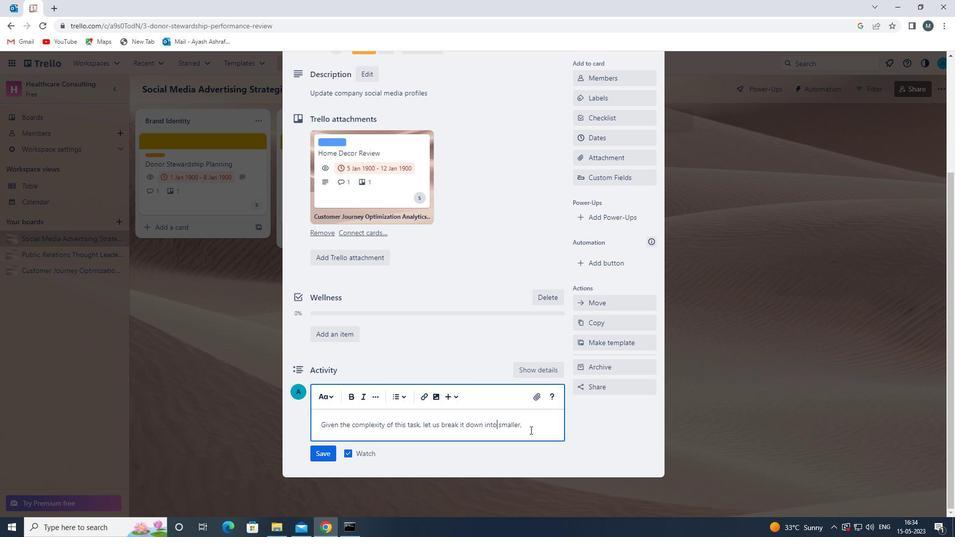 
Action: Mouse moved to (525, 429)
Screenshot: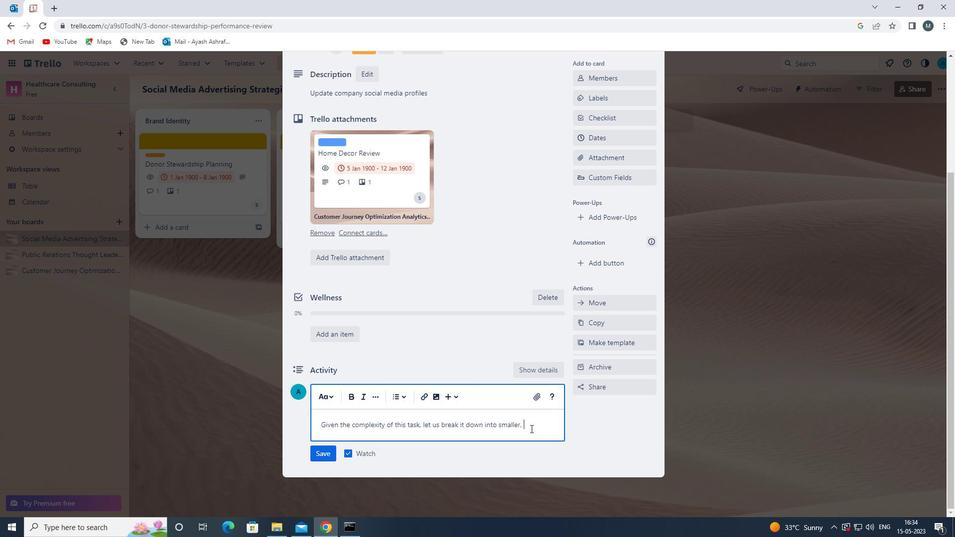 
Action: Key pressed MORE<Key.space>MANAGEABLE<Key.space>TASKS<Key.space>TO<Key.space>MAKE<Key.space>PROGRESS.
Screenshot: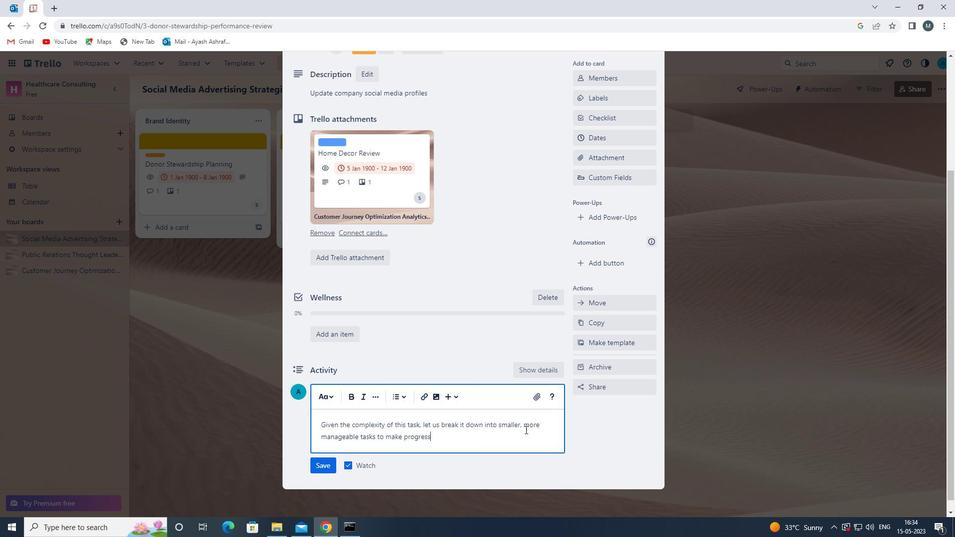 
Action: Mouse moved to (329, 469)
Screenshot: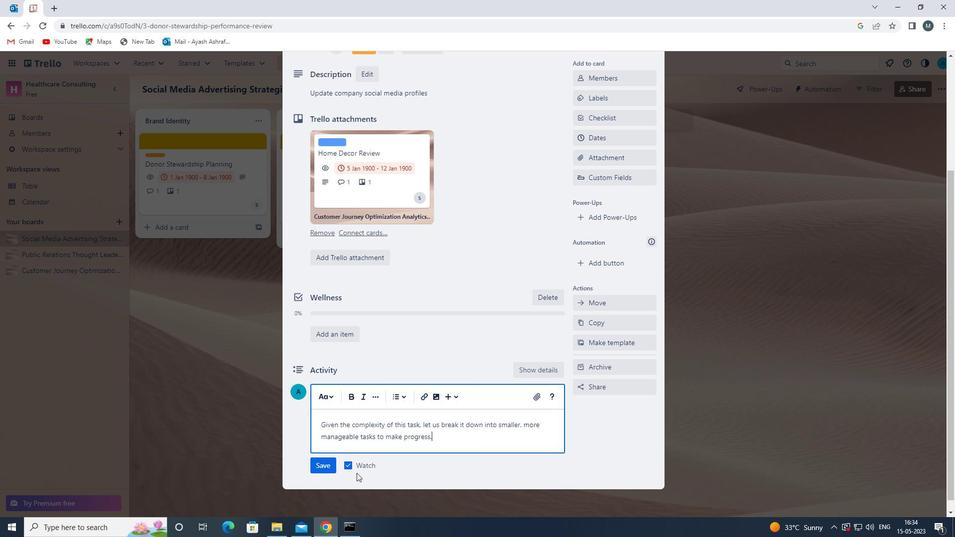 
Action: Mouse pressed left at (329, 469)
Screenshot: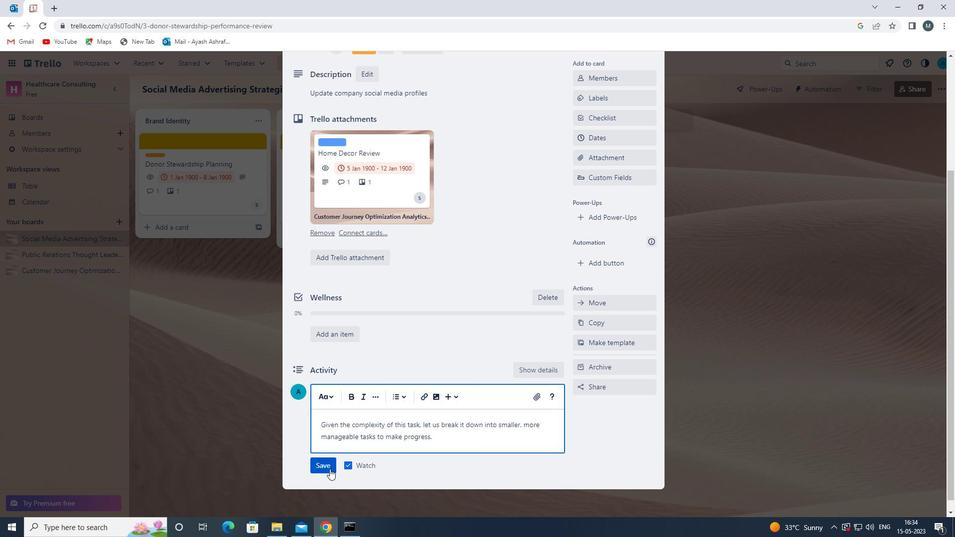 
Action: Mouse moved to (525, 437)
Screenshot: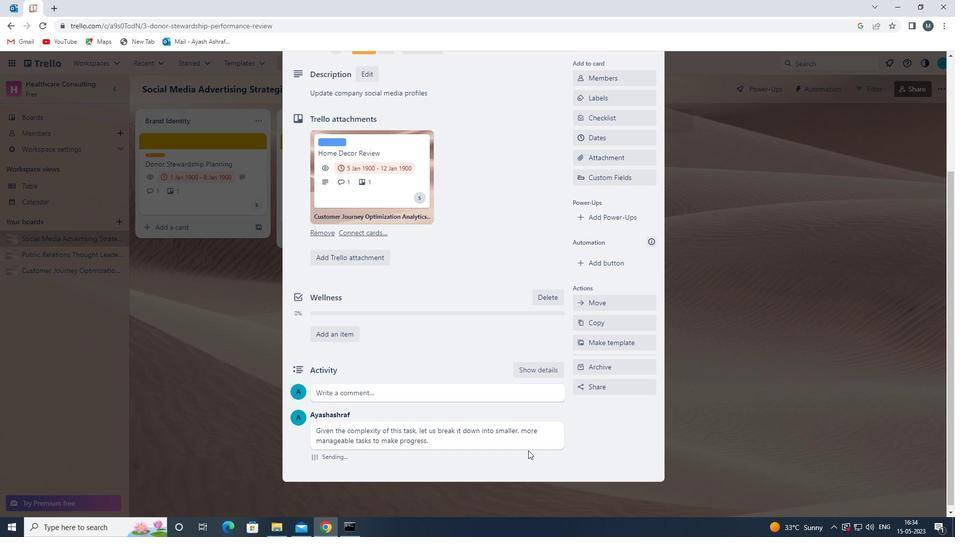 
Action: Mouse scrolled (525, 438) with delta (0, 0)
Screenshot: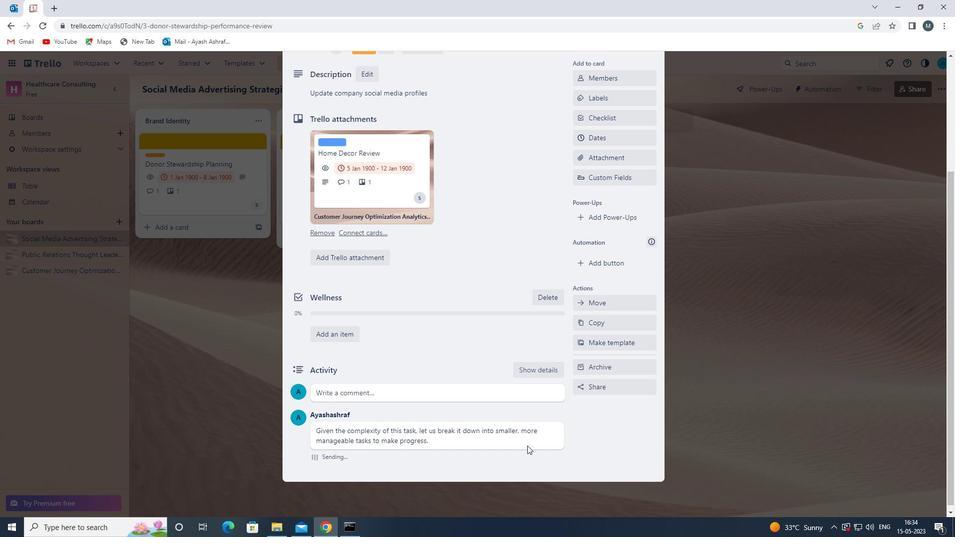 
Action: Mouse moved to (525, 437)
Screenshot: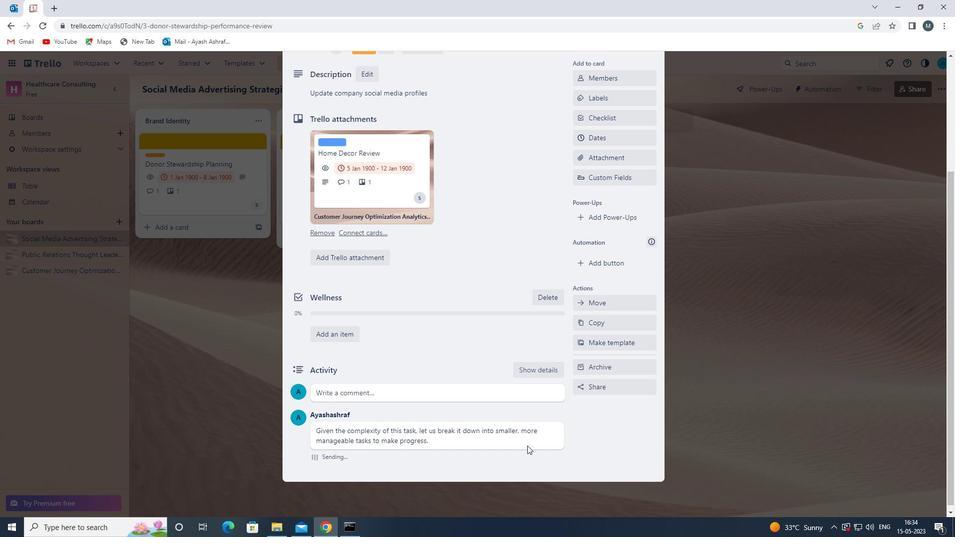
Action: Mouse scrolled (525, 438) with delta (0, 0)
Screenshot: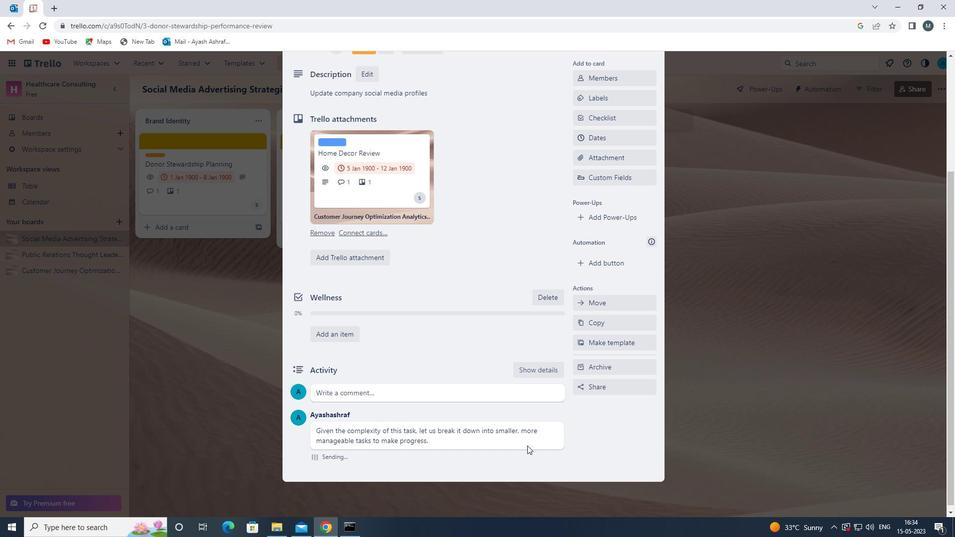 
Action: Mouse scrolled (525, 438) with delta (0, 0)
Screenshot: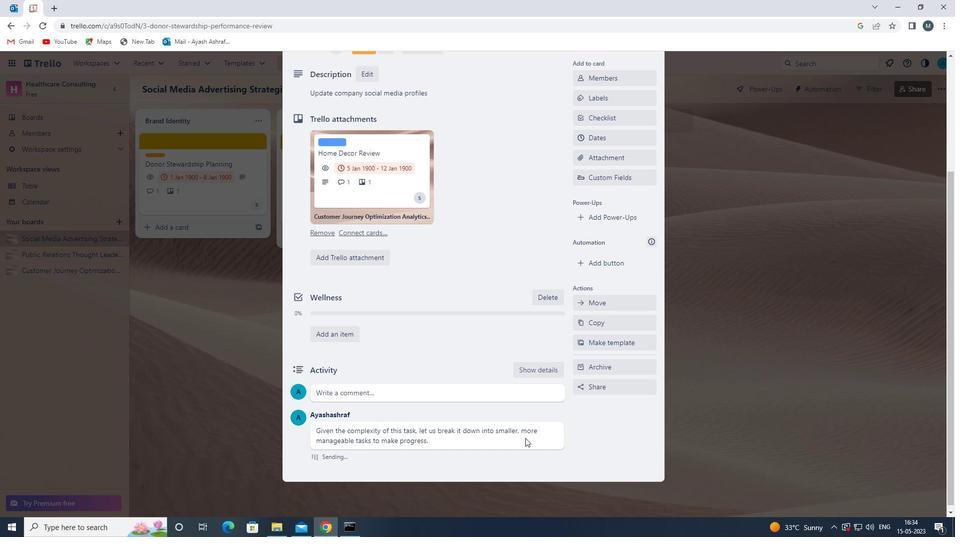 
Action: Mouse moved to (599, 291)
Screenshot: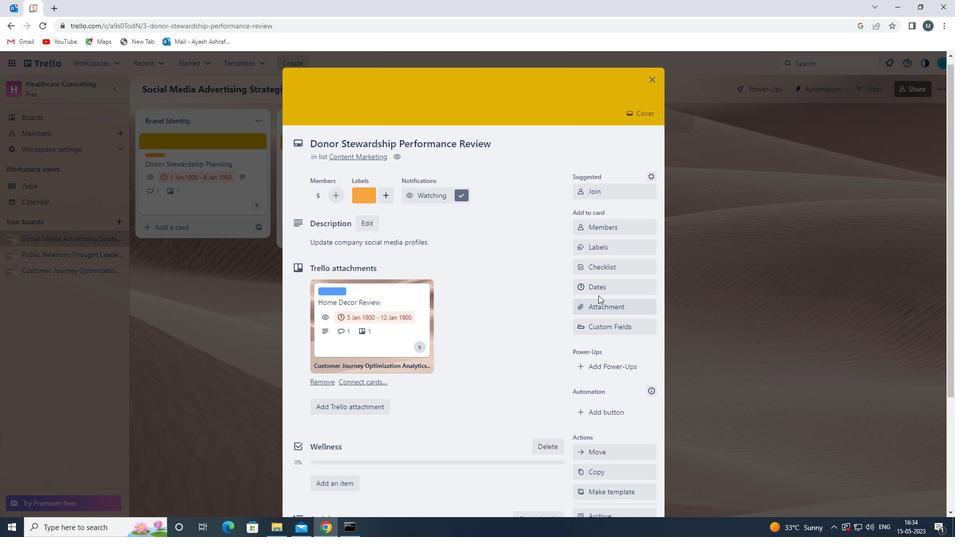 
Action: Mouse pressed left at (599, 291)
Screenshot: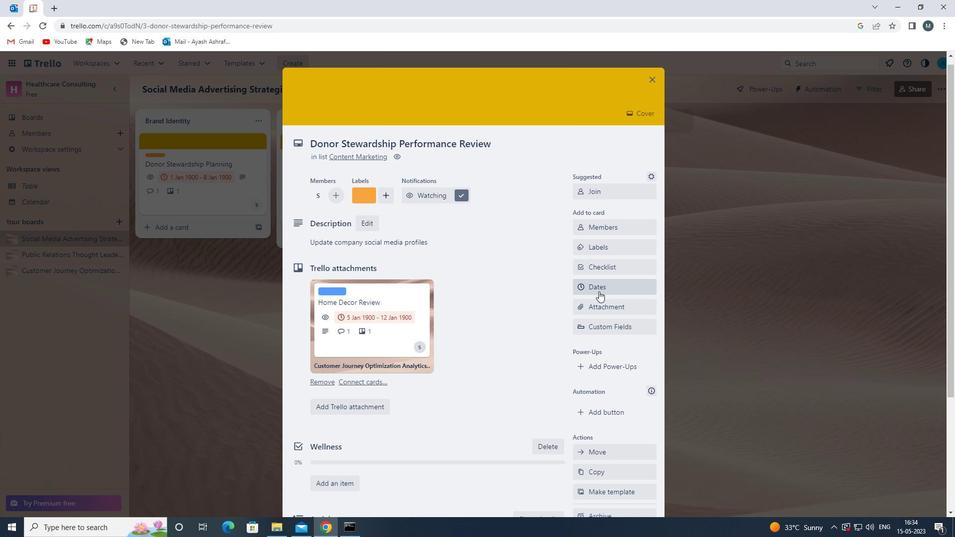 
Action: Mouse moved to (579, 267)
Screenshot: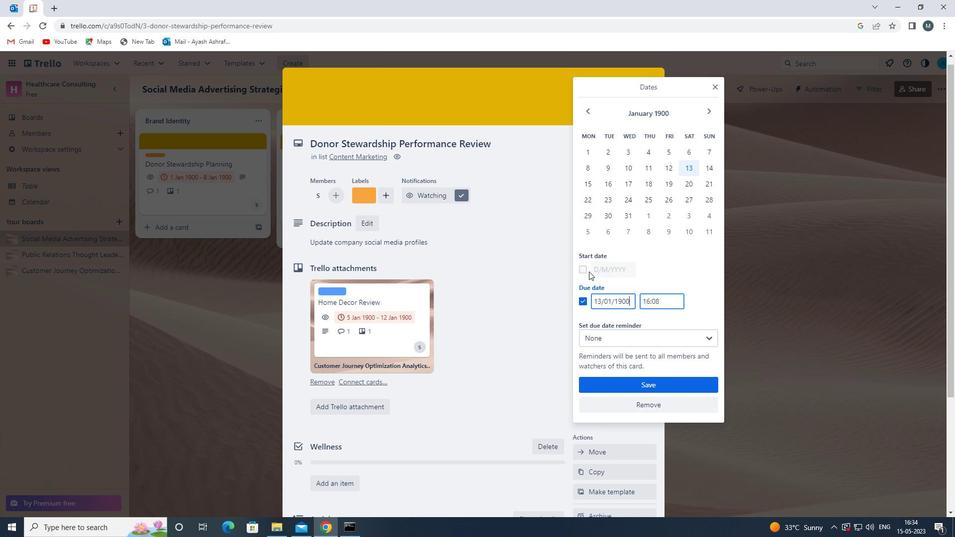 
Action: Mouse pressed left at (579, 267)
Screenshot: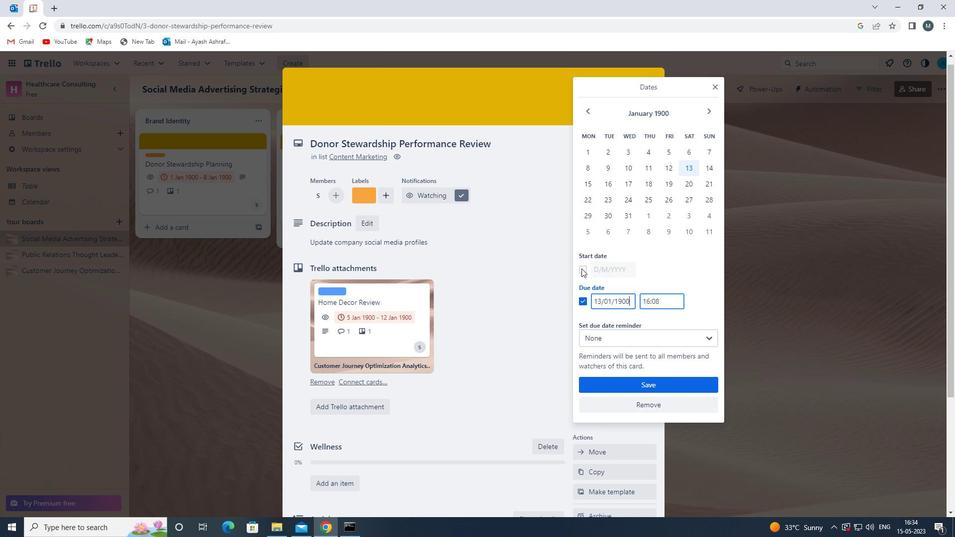 
Action: Mouse moved to (601, 269)
Screenshot: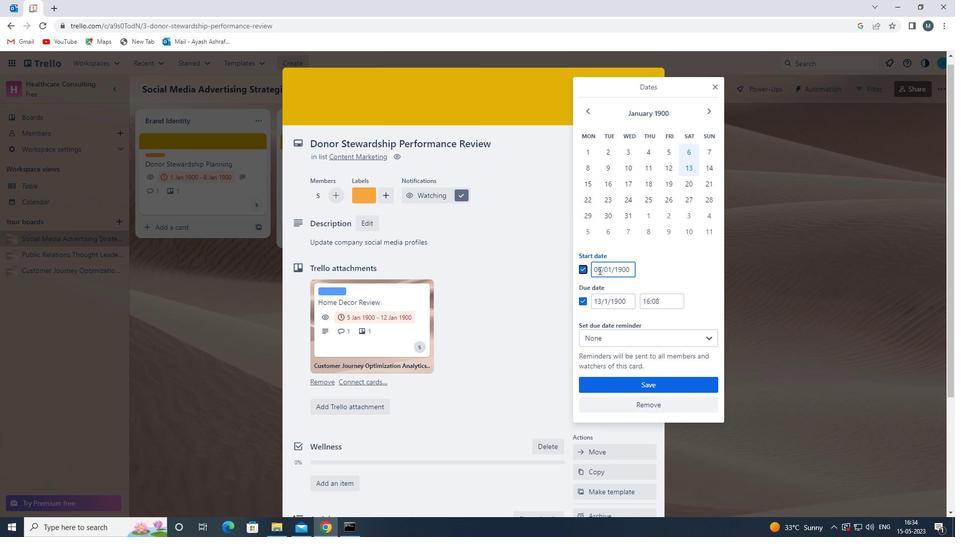 
Action: Mouse pressed left at (601, 269)
Screenshot: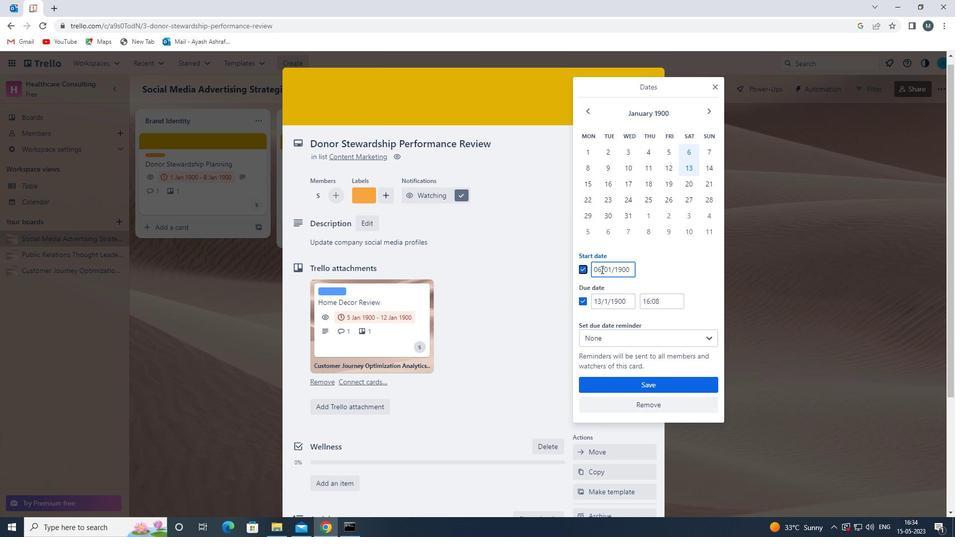 
Action: Mouse moved to (596, 269)
Screenshot: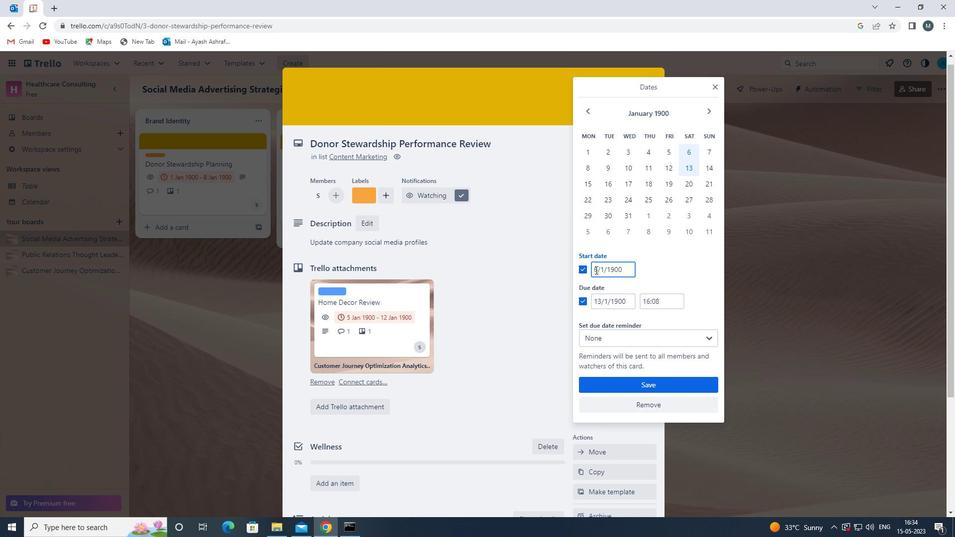 
Action: Mouse pressed left at (596, 269)
Screenshot: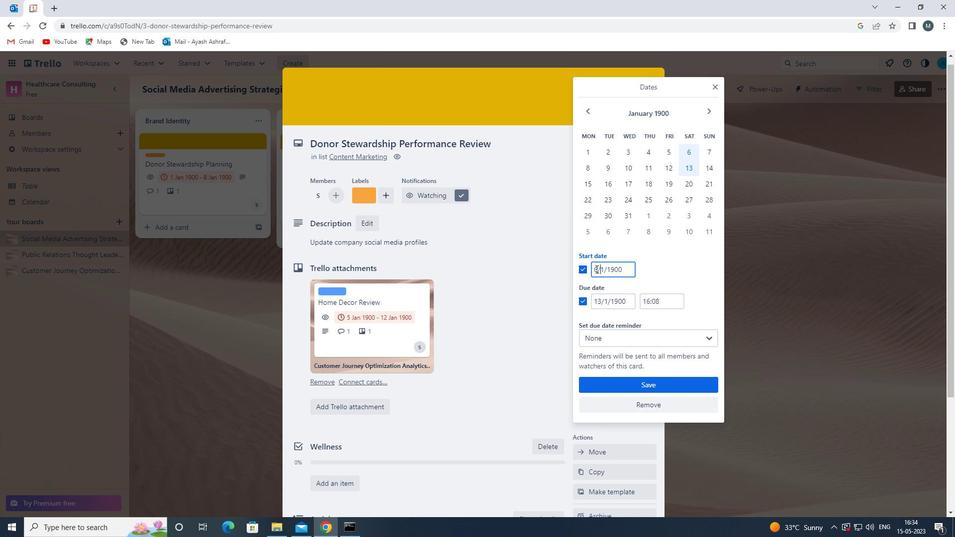 
Action: Mouse moved to (605, 276)
Screenshot: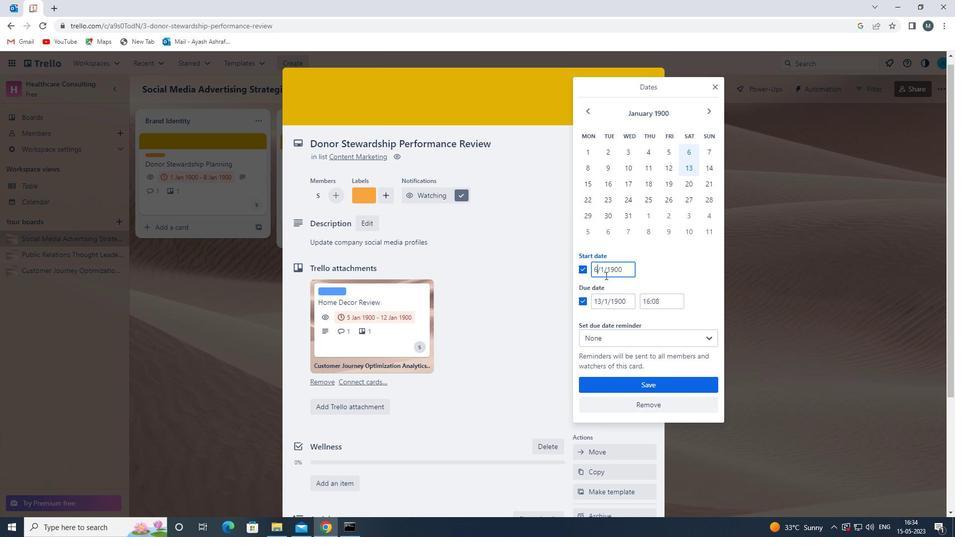 
Action: Key pressed <Key.backspace>O<Key.backspace>07
Screenshot: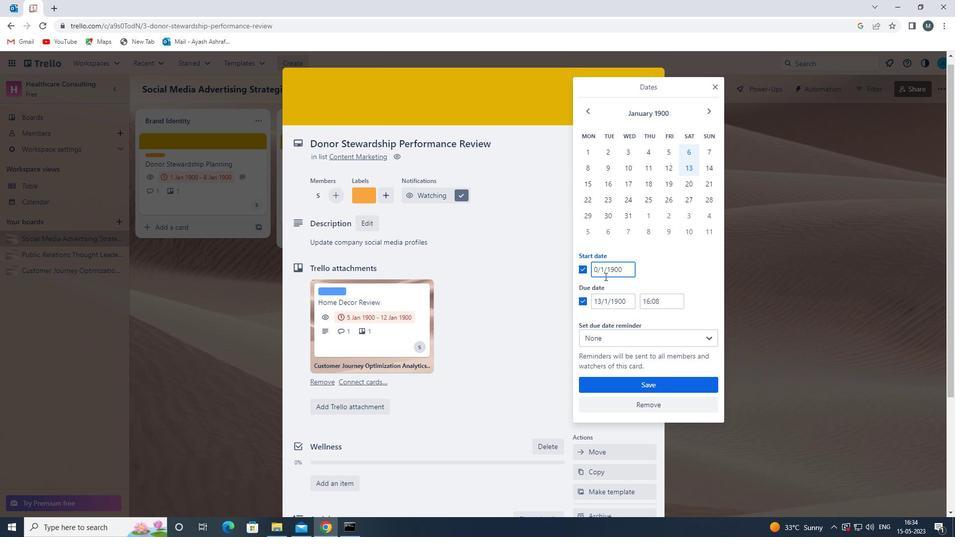 
Action: Mouse moved to (607, 270)
Screenshot: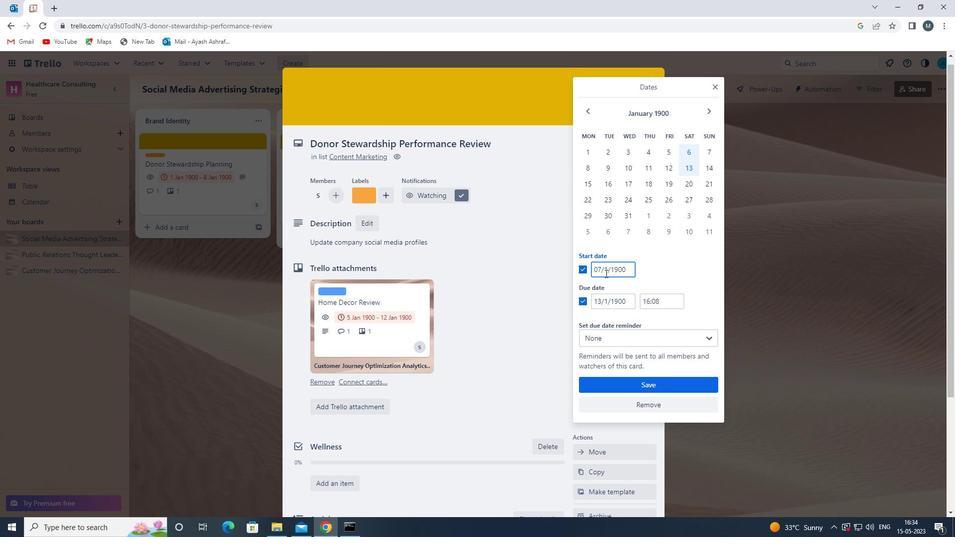 
Action: Mouse pressed left at (607, 270)
Screenshot: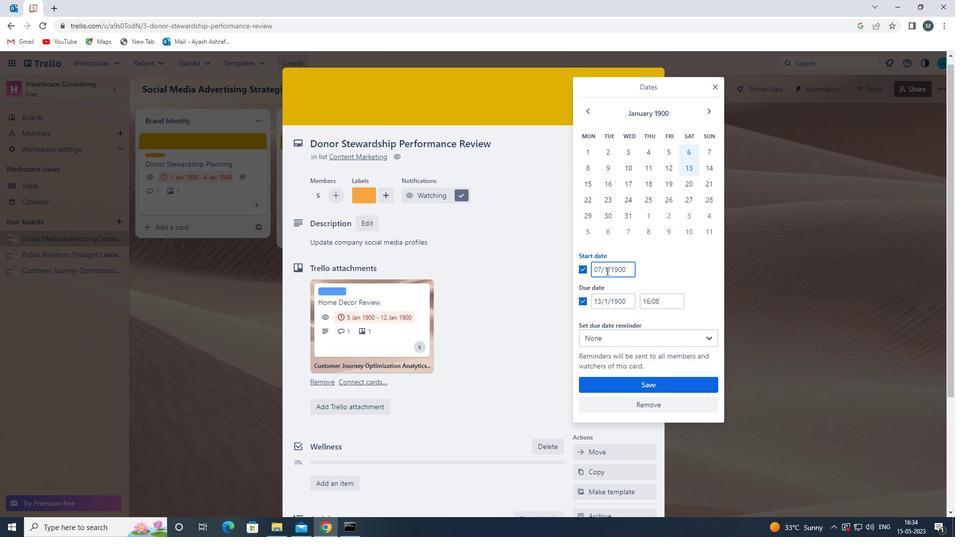 
Action: Mouse moved to (606, 270)
Screenshot: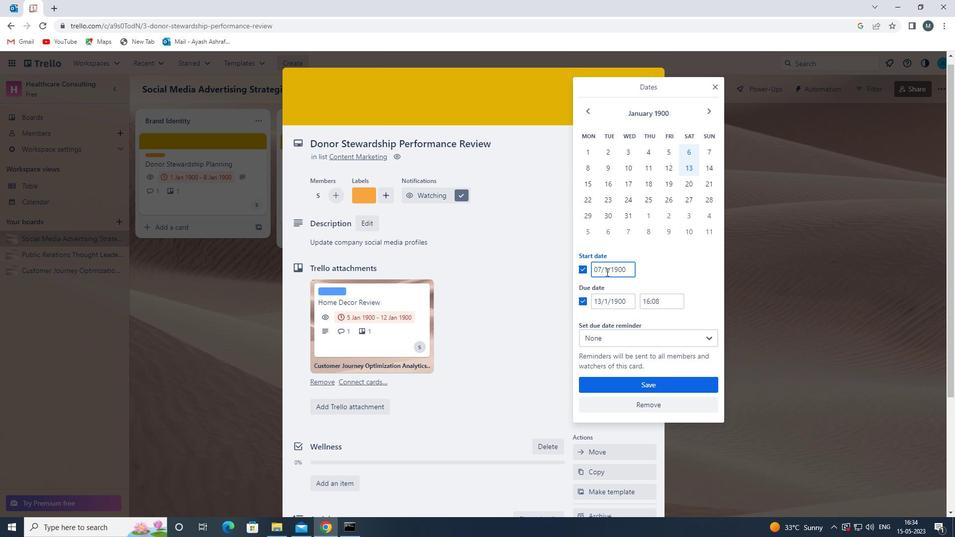 
Action: Mouse pressed left at (606, 270)
Screenshot: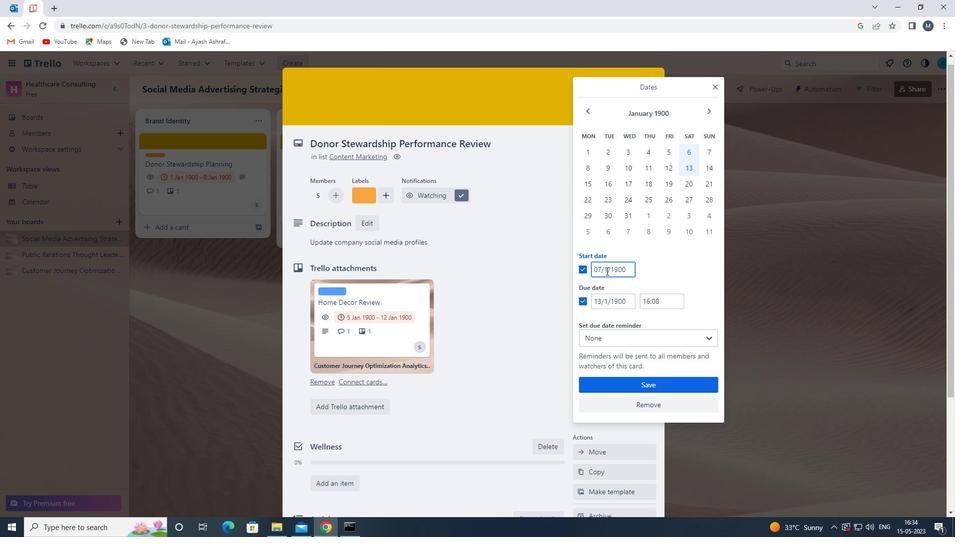 
Action: Mouse moved to (604, 270)
Screenshot: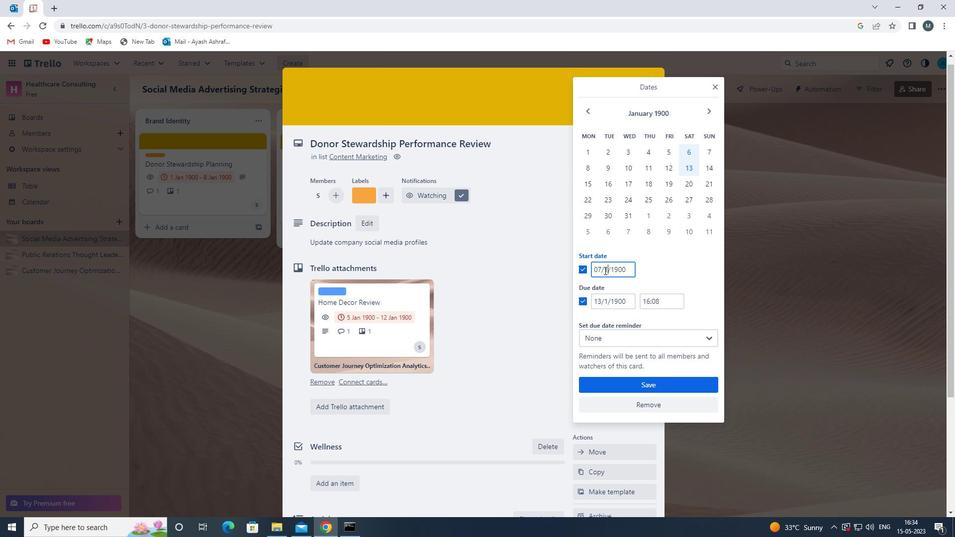 
Action: Mouse pressed left at (604, 270)
Screenshot: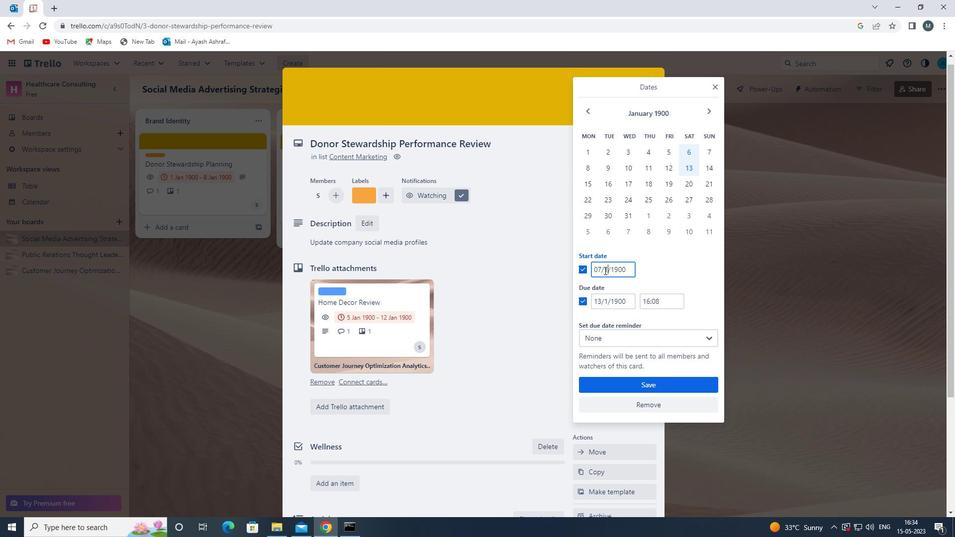 
Action: Mouse moved to (606, 271)
Screenshot: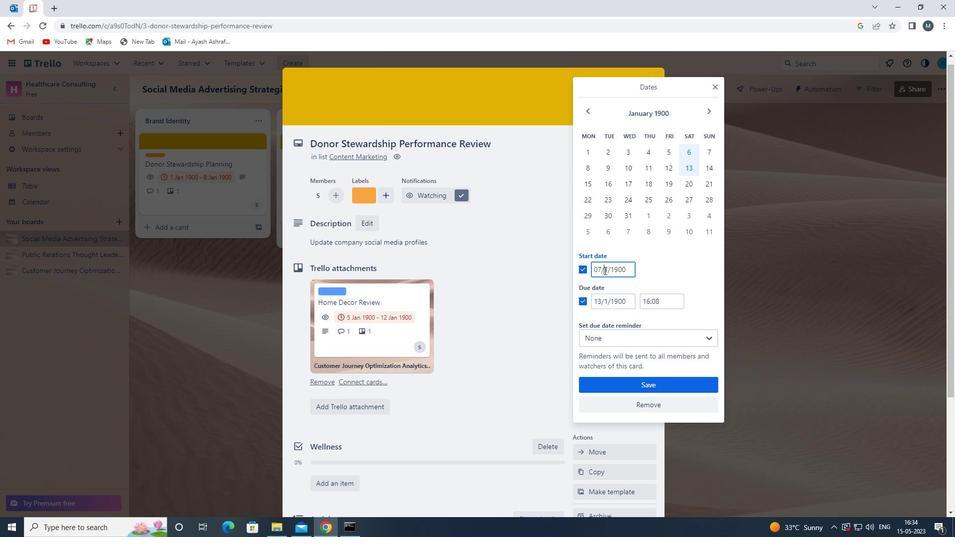 
Action: Key pressed 0
Screenshot: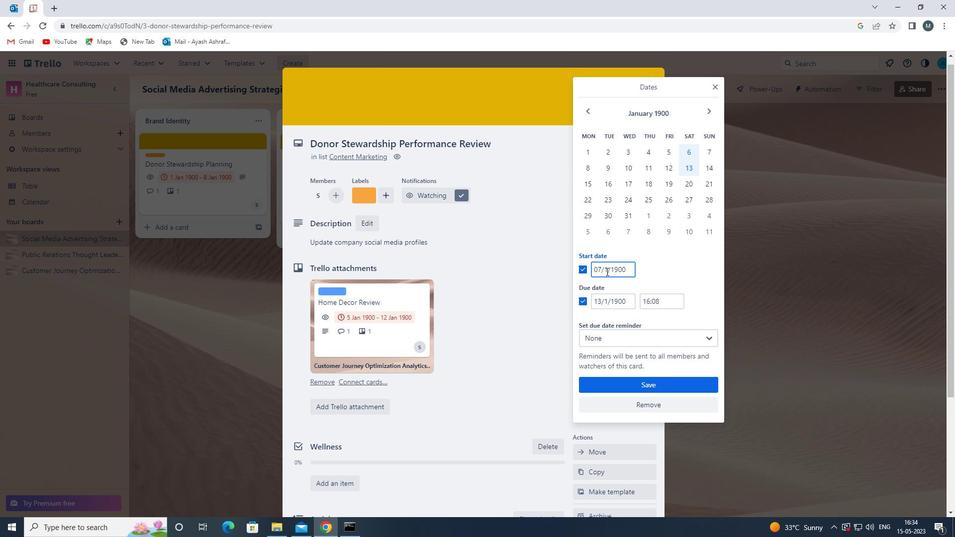 
Action: Mouse moved to (602, 301)
Screenshot: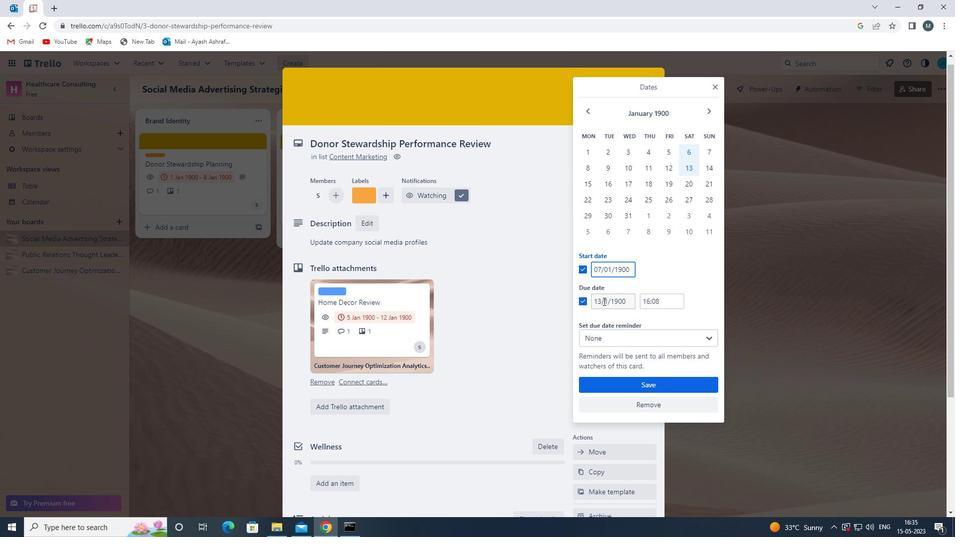 
Action: Mouse pressed left at (602, 301)
Screenshot: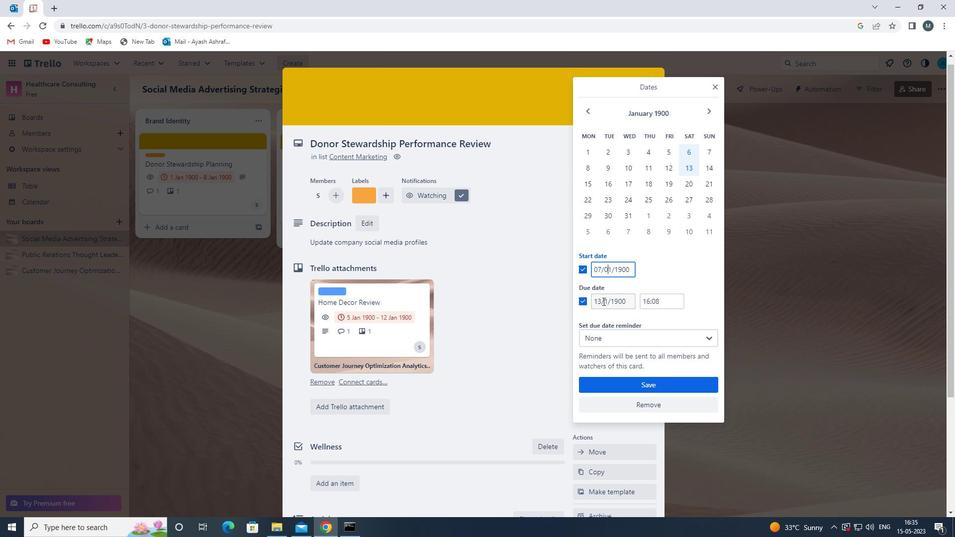 
Action: Mouse moved to (606, 306)
Screenshot: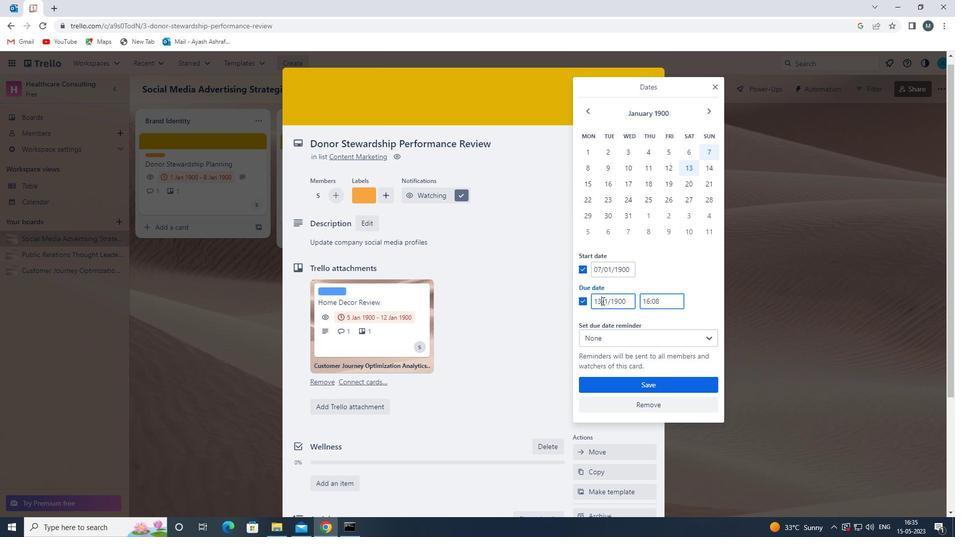 
Action: Key pressed <Key.backspace>4
Screenshot: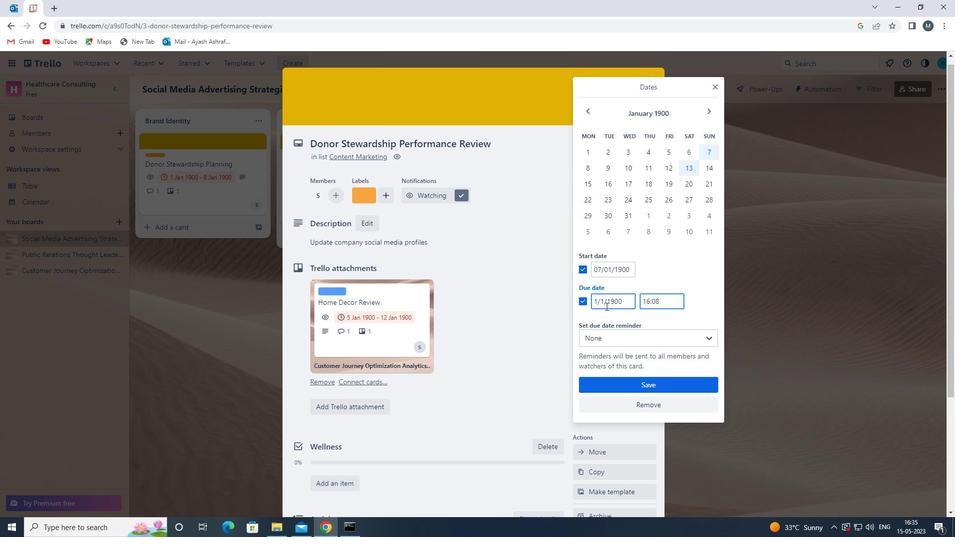 
Action: Mouse moved to (606, 300)
Screenshot: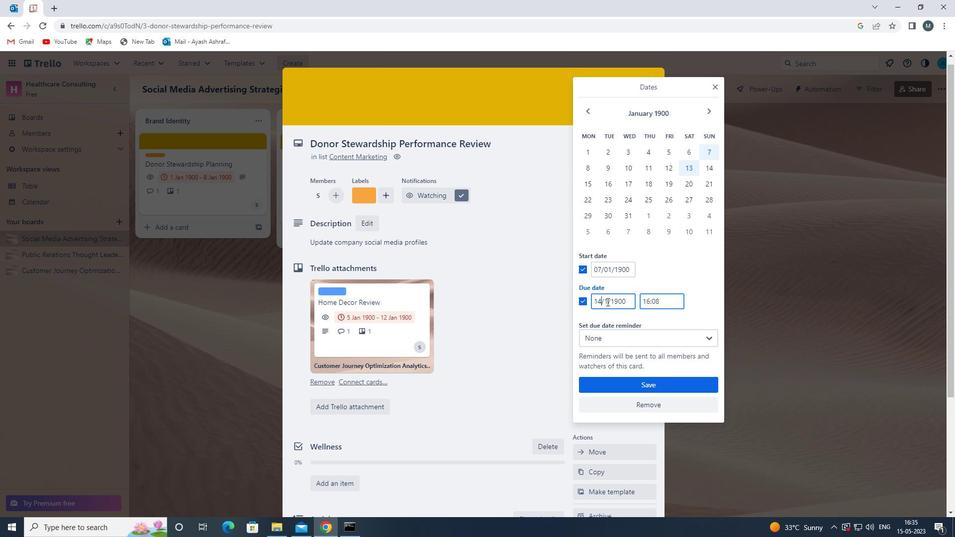 
Action: Mouse pressed left at (606, 300)
Screenshot: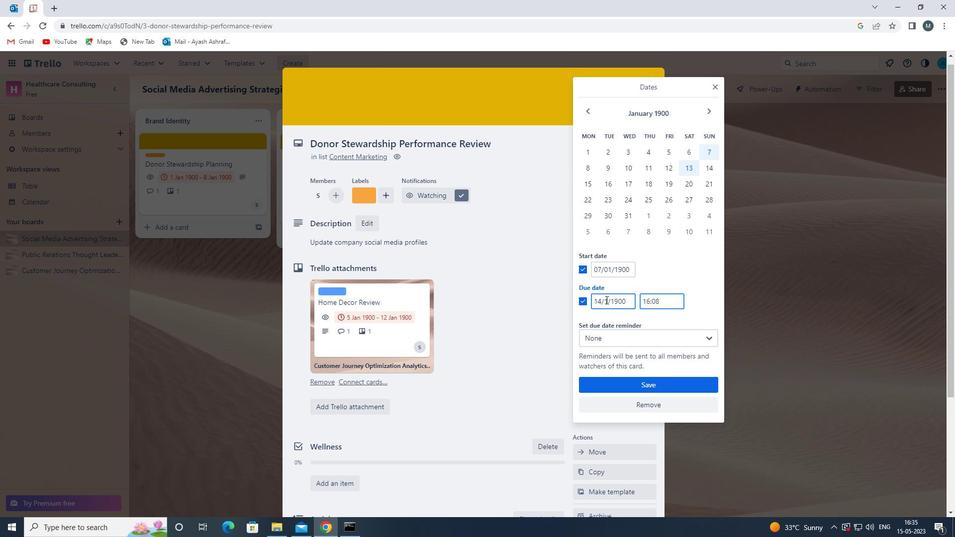 
Action: Mouse moved to (608, 303)
Screenshot: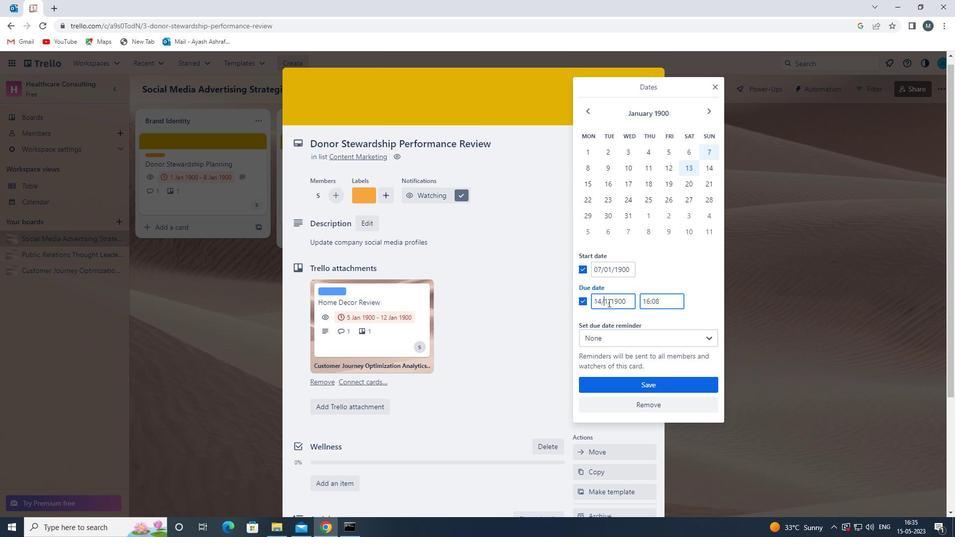 
Action: Key pressed 0
Screenshot: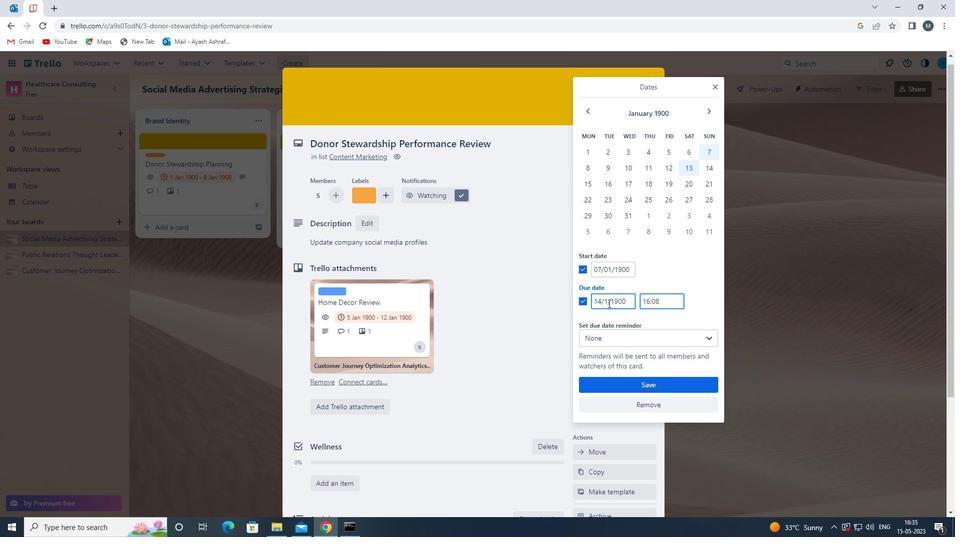 
Action: Mouse moved to (622, 383)
Screenshot: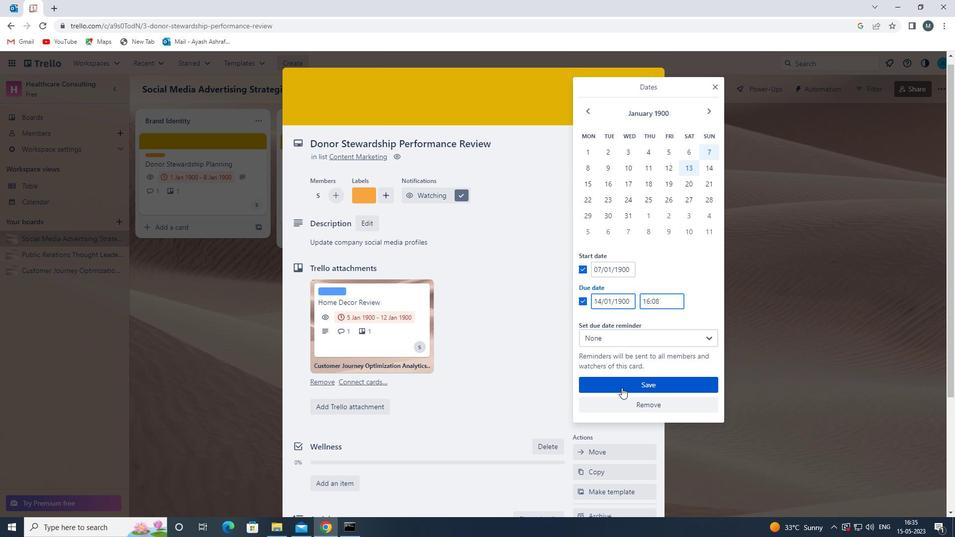 
Action: Mouse pressed left at (622, 383)
Screenshot: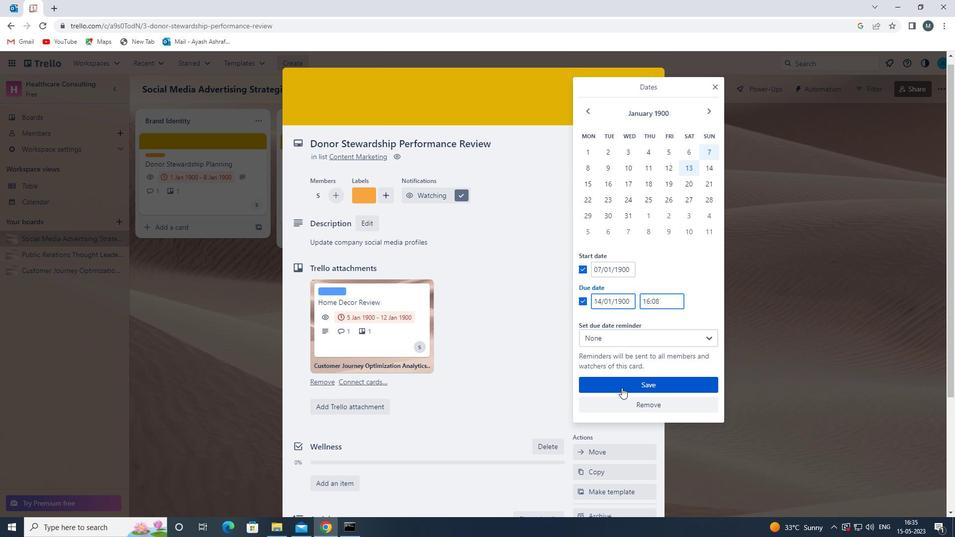 
Action: Mouse moved to (438, 365)
Screenshot: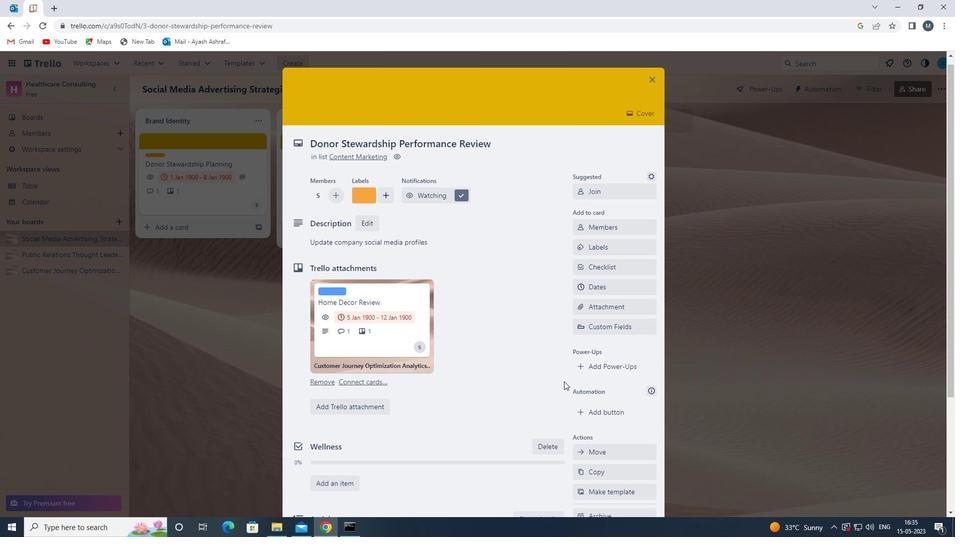 
Action: Mouse scrolled (438, 366) with delta (0, 0)
Screenshot: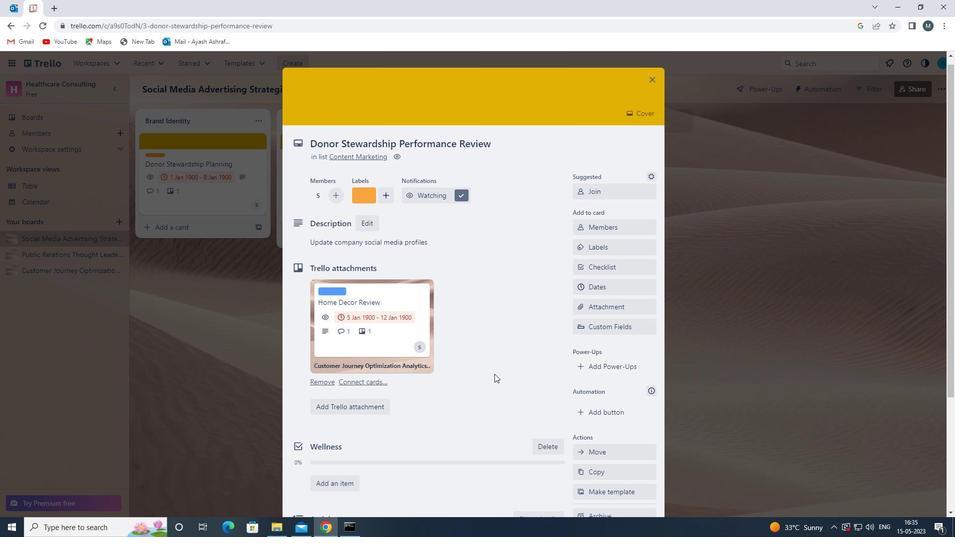 
Action: Mouse scrolled (438, 366) with delta (0, 0)
Screenshot: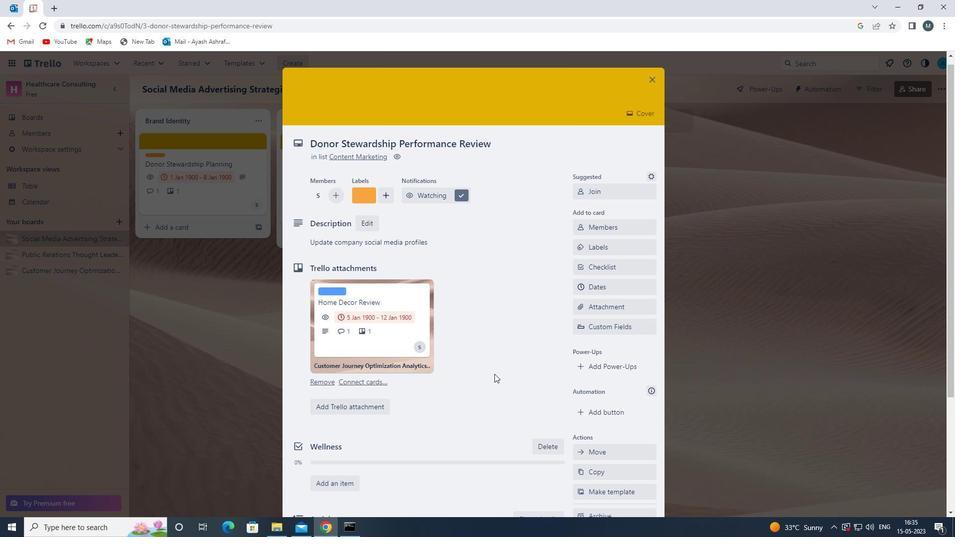 
Action: Mouse scrolled (438, 366) with delta (0, 0)
Screenshot: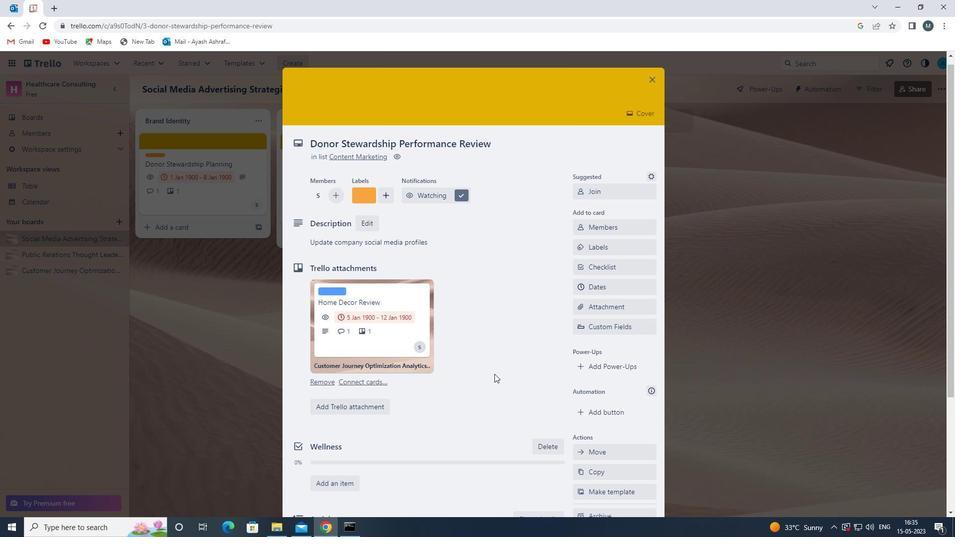 
Action: Mouse scrolled (438, 366) with delta (0, 0)
Screenshot: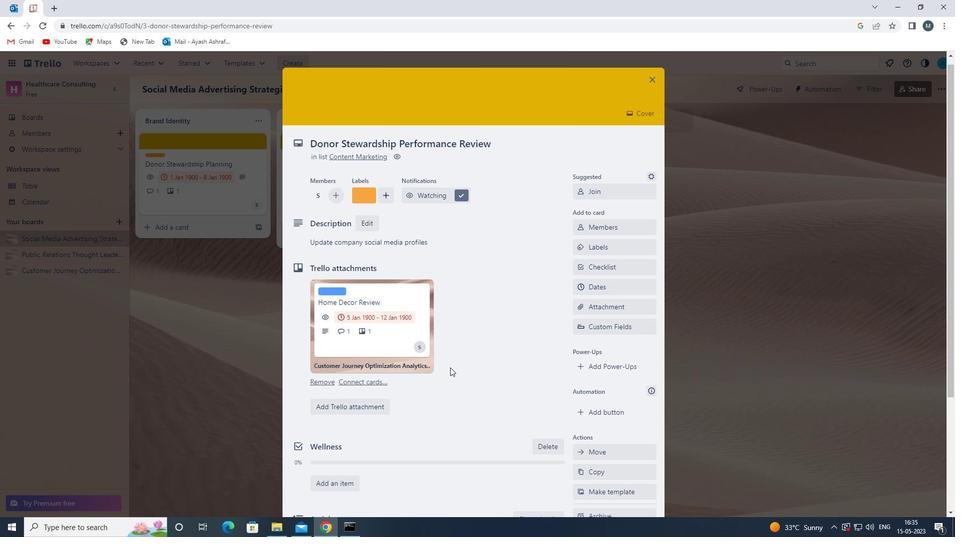 
Action: Mouse scrolled (438, 366) with delta (0, 0)
Screenshot: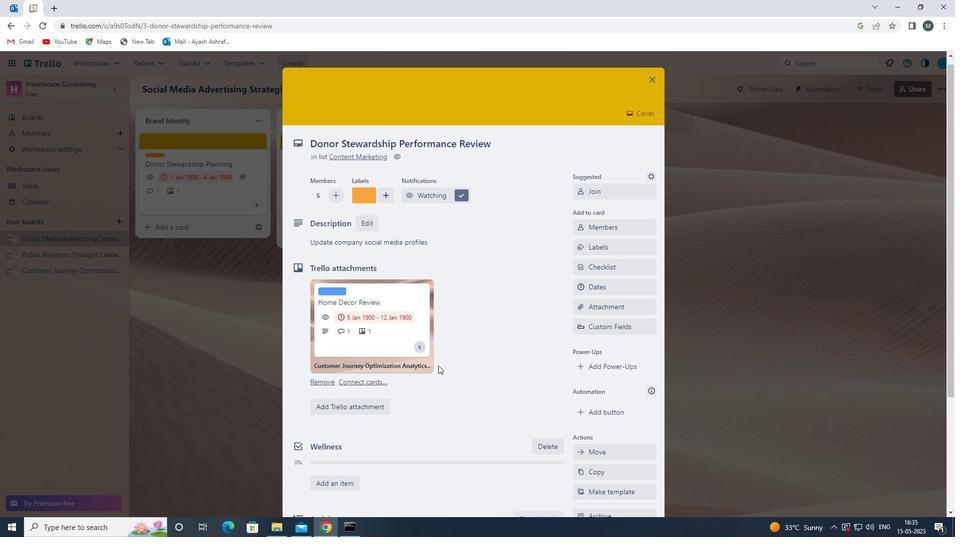 
Action: Mouse scrolled (438, 366) with delta (0, 0)
Screenshot: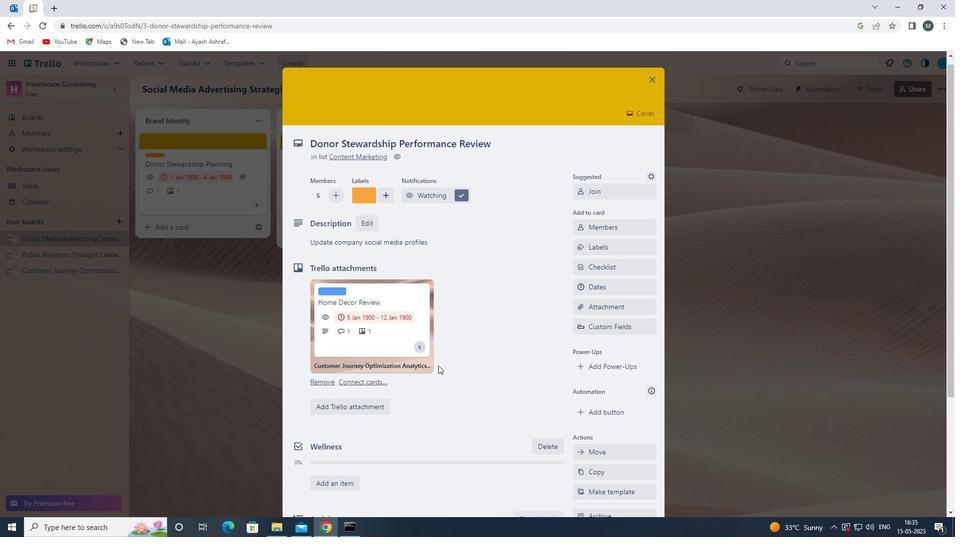 
